 Task: Look for space in Sandwīp, Bangladesh from 4th June, 2023 to 8th June, 2023 for 2 adults in price range Rs.8000 to Rs.16000. Place can be private room with 1  bedroom having 1 bed and 1 bathroom. Property type can be house, flat, guest house, hotel. Amenities needed are: air conditioning. Booking option can be shelf check-in. Required host language is English.
Action: Mouse moved to (439, 105)
Screenshot: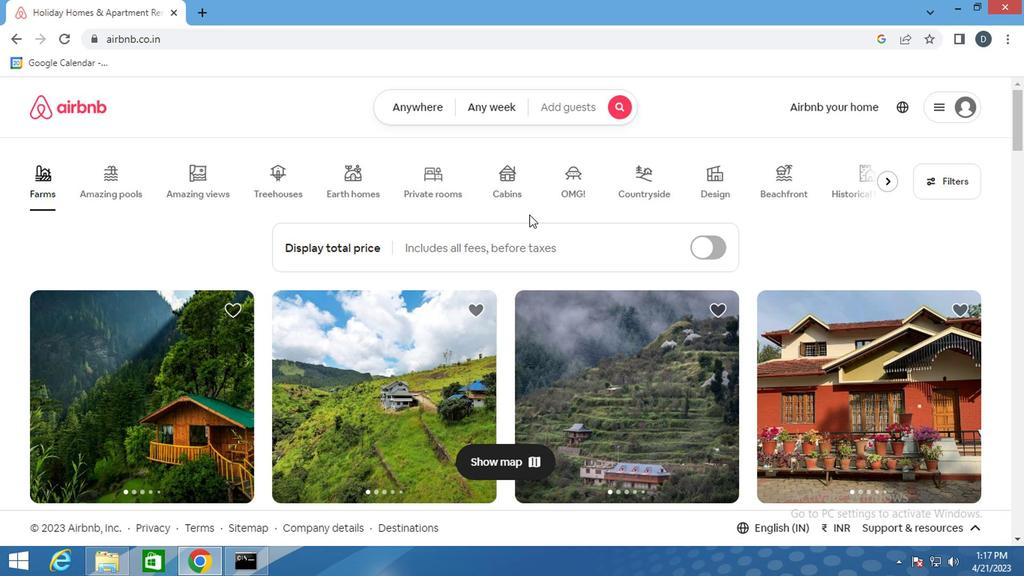 
Action: Mouse pressed left at (439, 105)
Screenshot: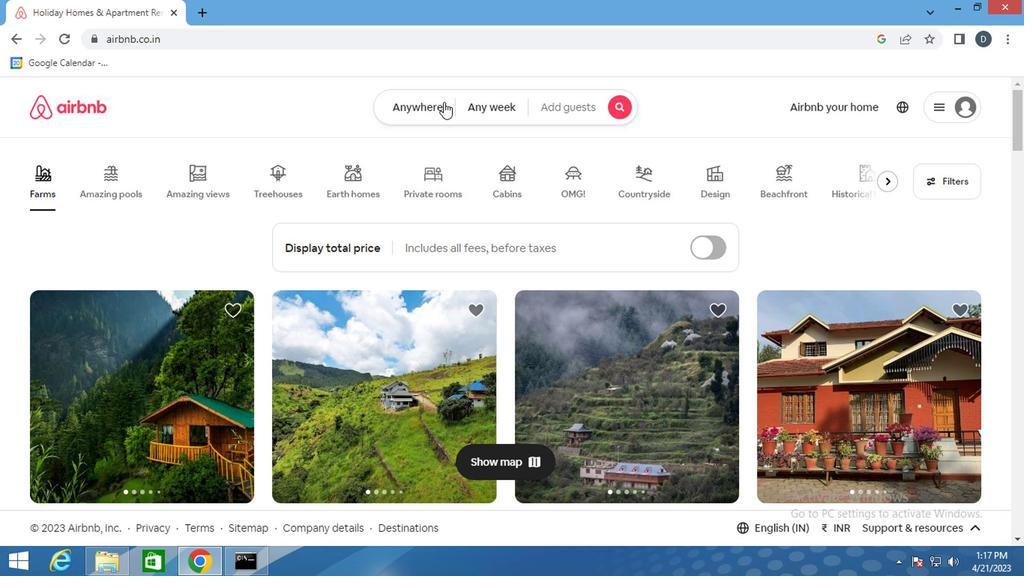 
Action: Mouse moved to (365, 169)
Screenshot: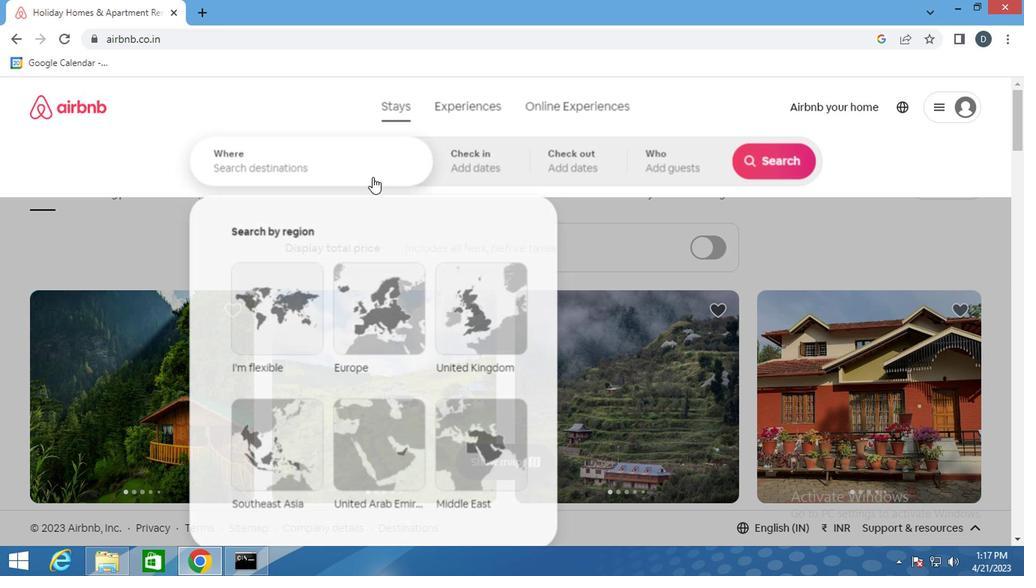 
Action: Mouse pressed left at (365, 169)
Screenshot: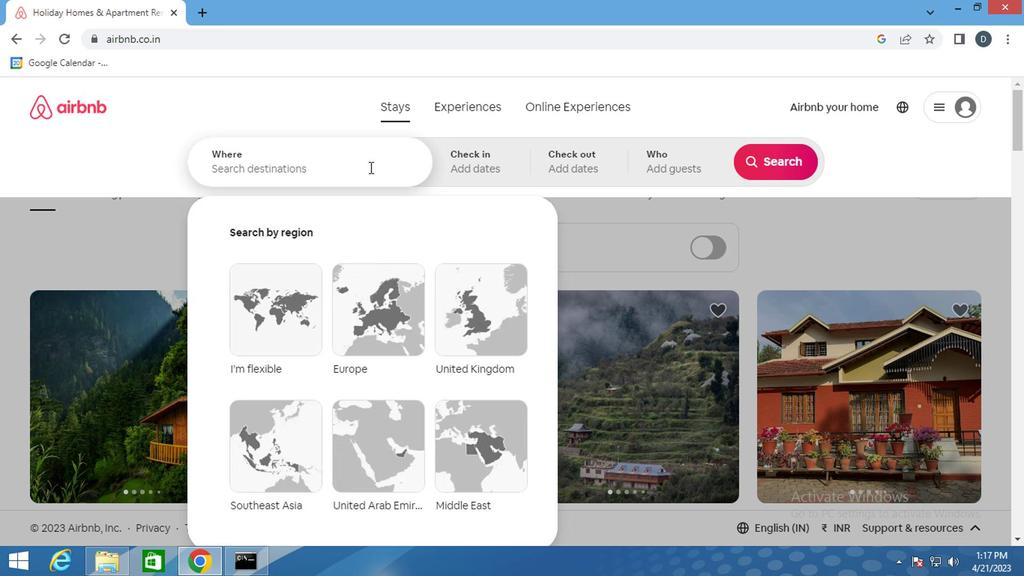 
Action: Key pressed <Key.shift>SANDWIP<Key.down><Key.enter>
Screenshot: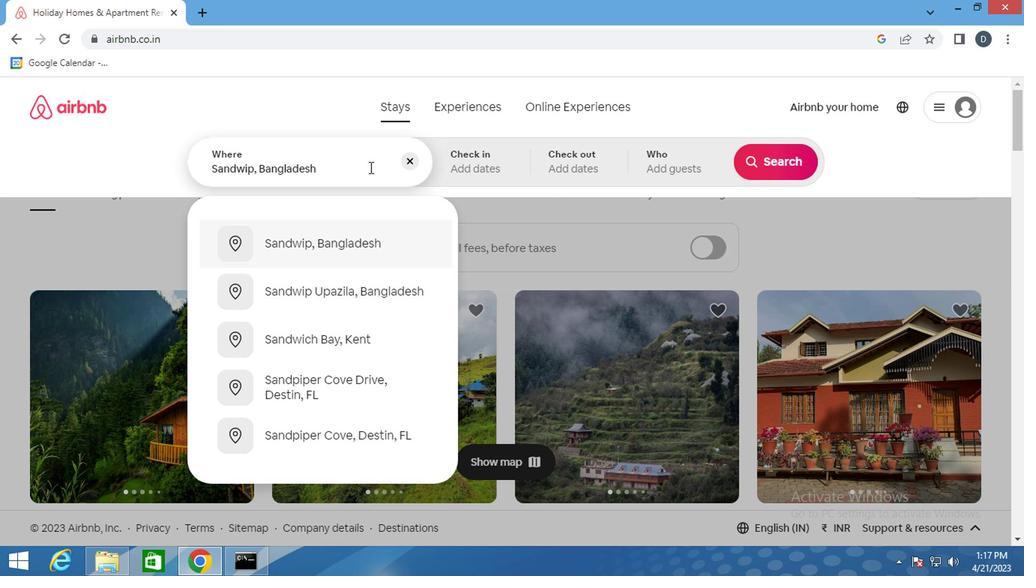 
Action: Mouse moved to (761, 281)
Screenshot: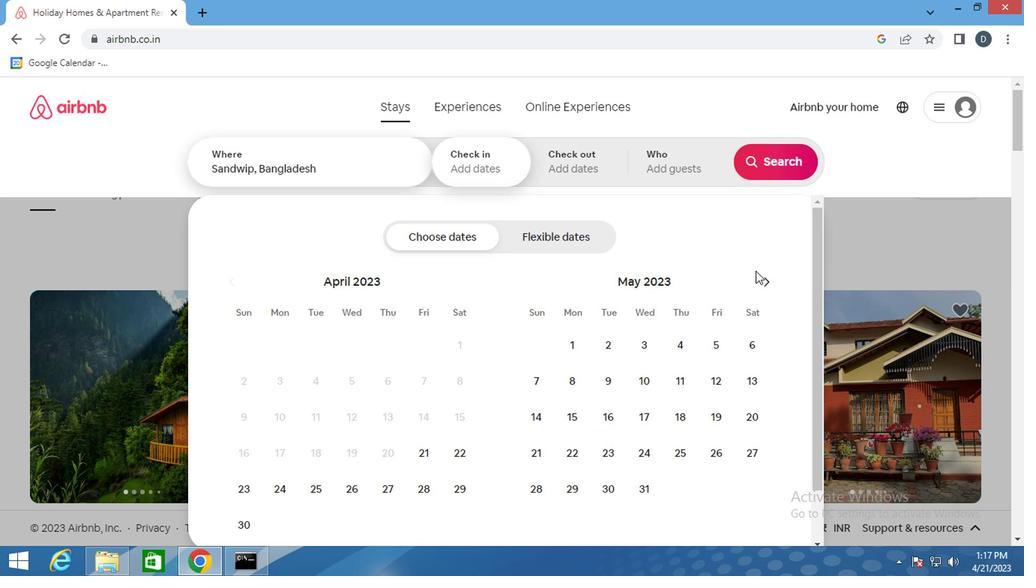 
Action: Mouse pressed left at (761, 281)
Screenshot: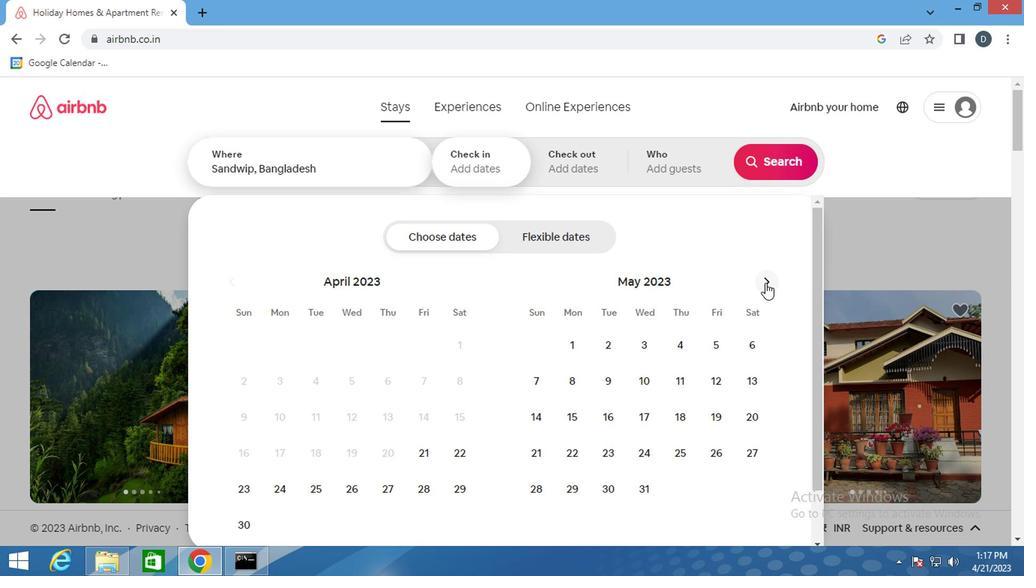 
Action: Mouse pressed left at (761, 281)
Screenshot: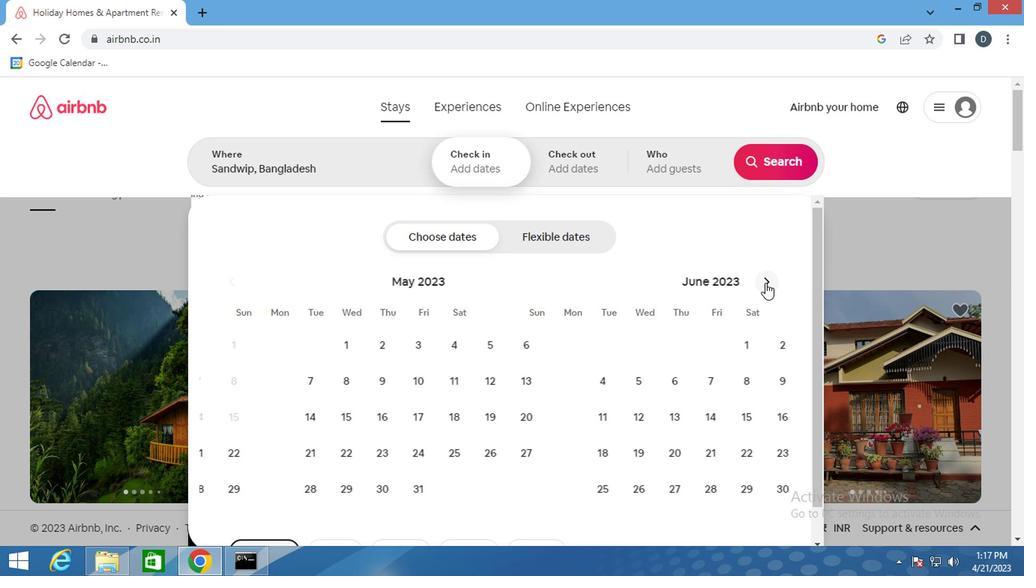 
Action: Mouse moved to (243, 377)
Screenshot: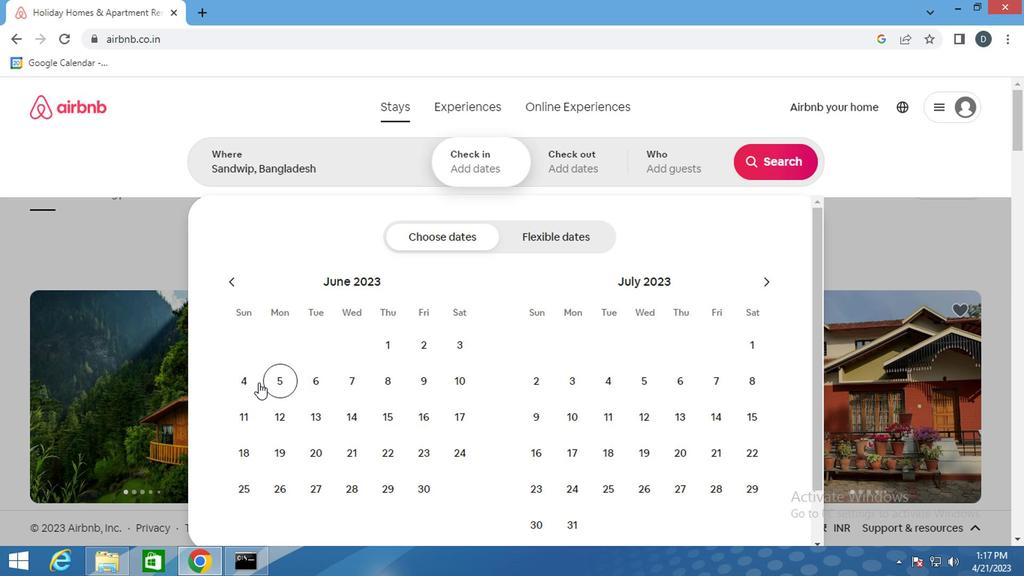 
Action: Mouse pressed left at (243, 377)
Screenshot: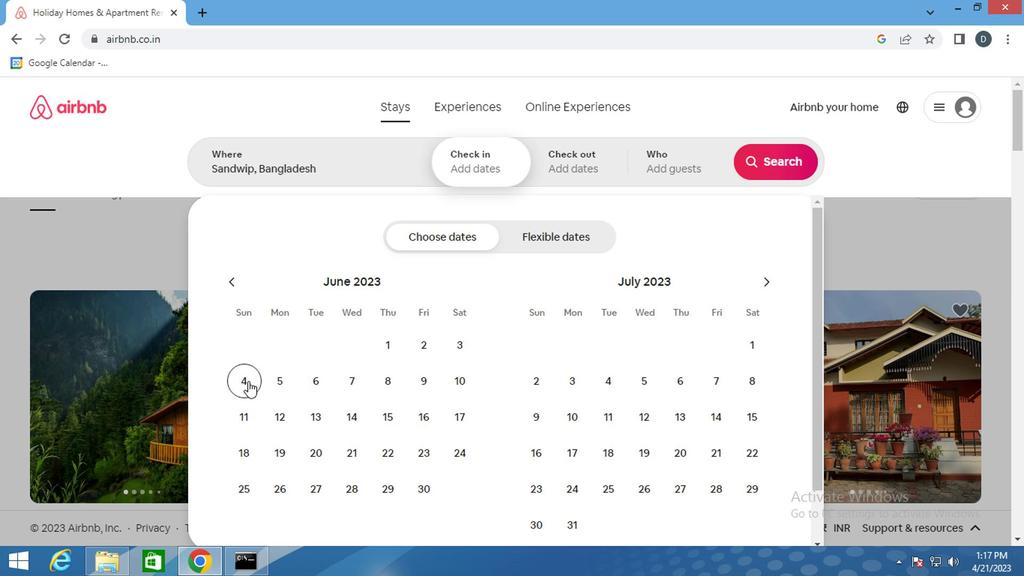 
Action: Mouse moved to (393, 379)
Screenshot: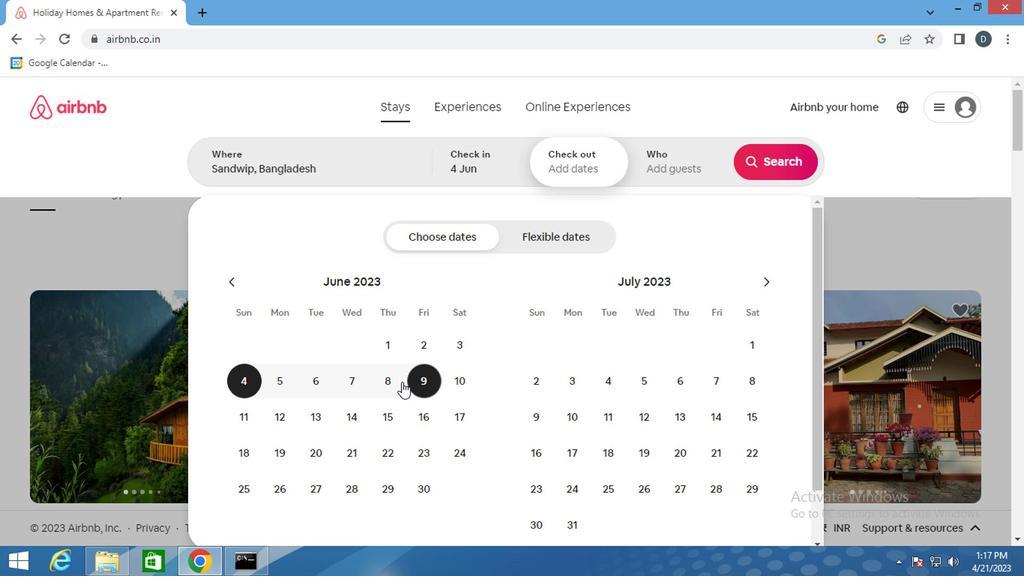 
Action: Mouse pressed left at (393, 379)
Screenshot: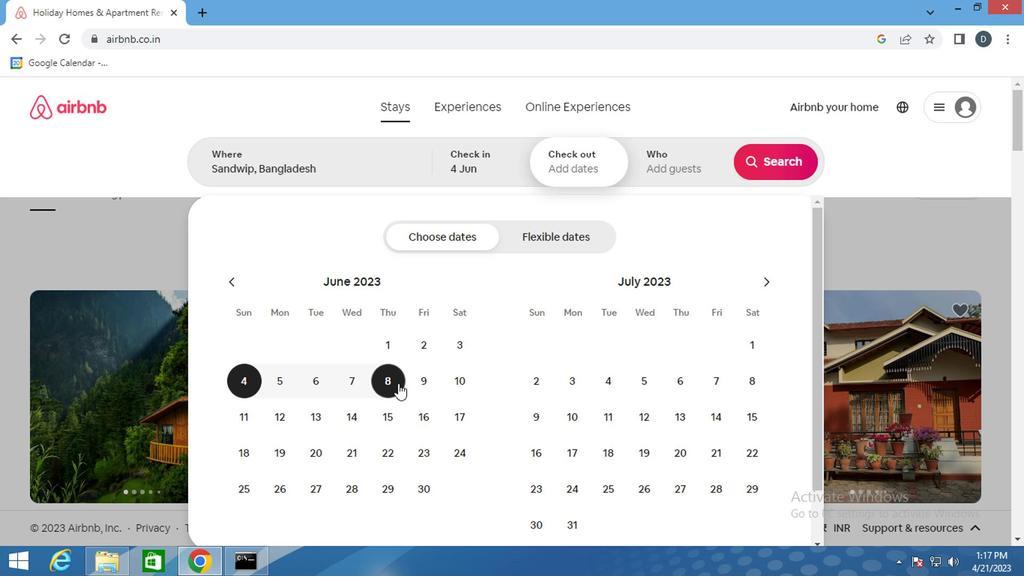 
Action: Mouse moved to (652, 154)
Screenshot: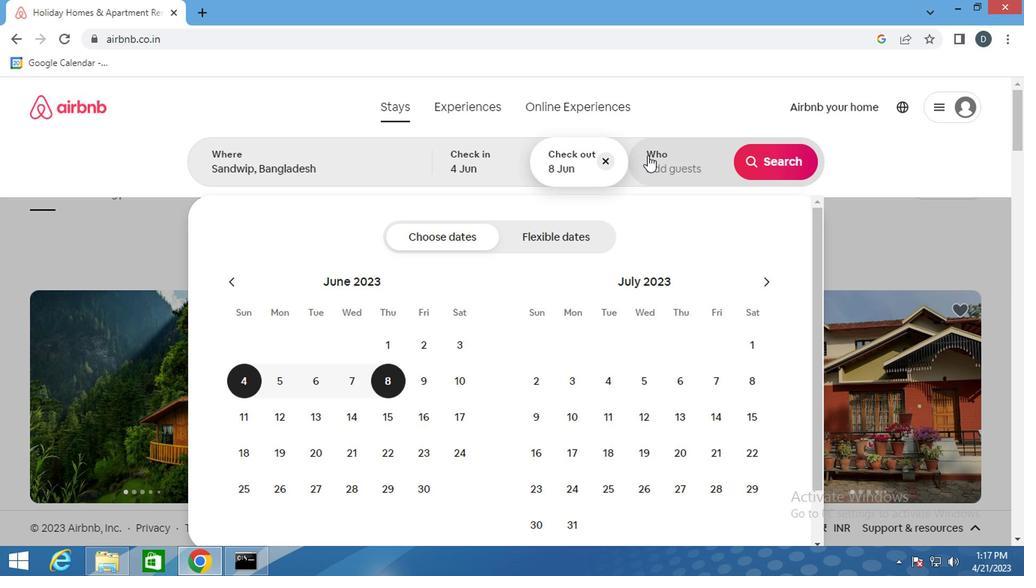 
Action: Mouse pressed left at (652, 154)
Screenshot: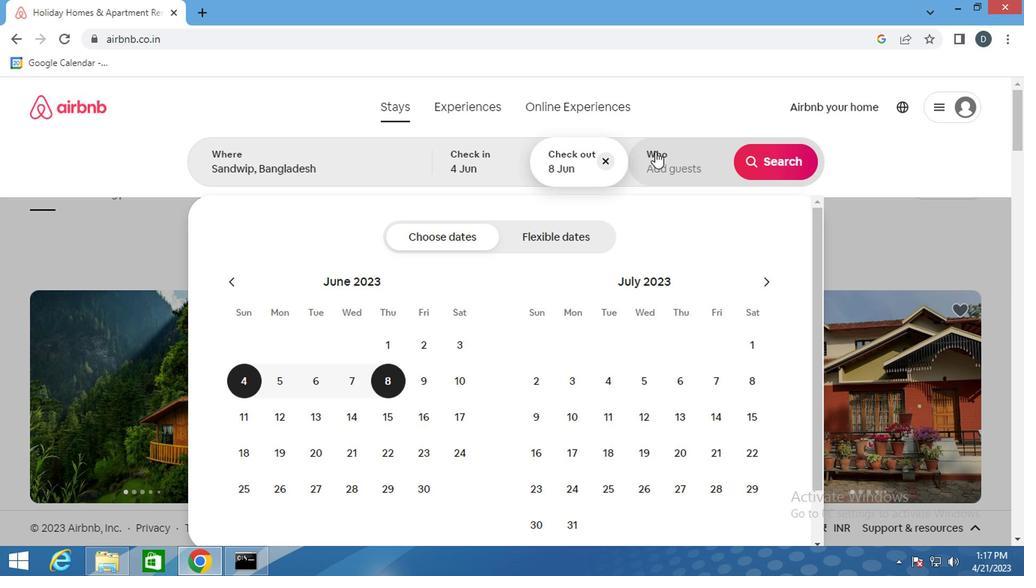 
Action: Mouse moved to (779, 241)
Screenshot: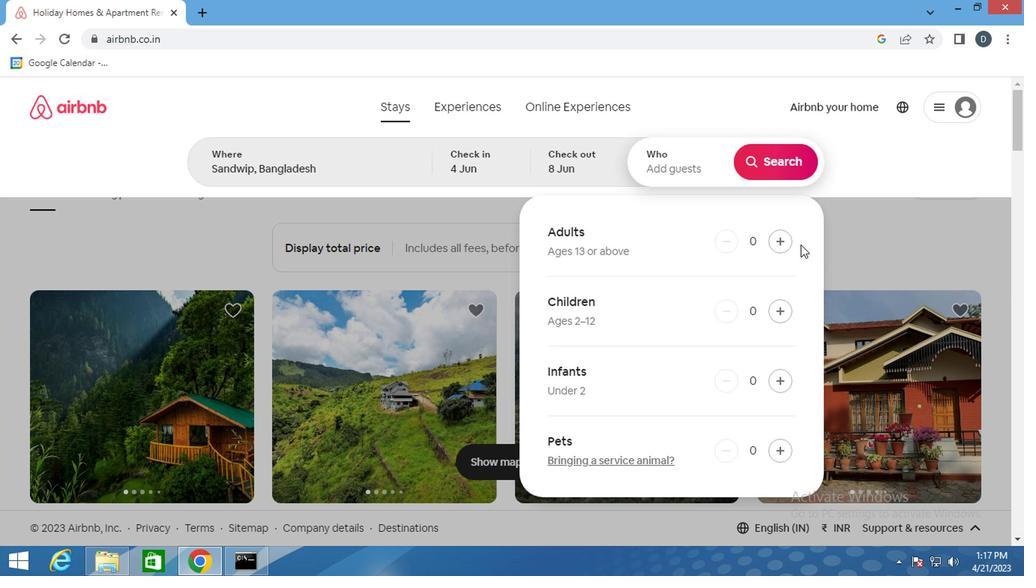 
Action: Mouse pressed left at (779, 241)
Screenshot: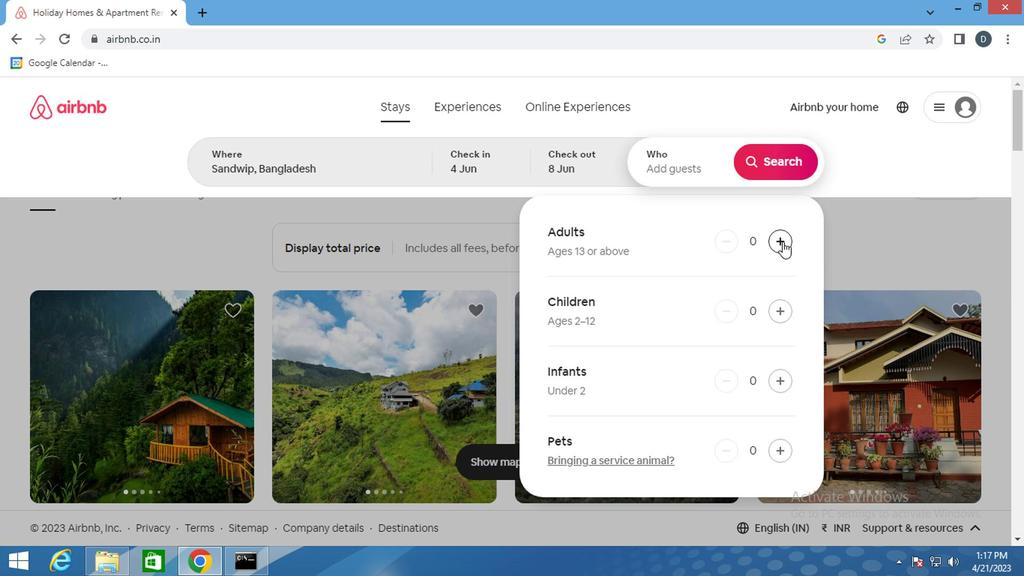 
Action: Mouse pressed left at (779, 241)
Screenshot: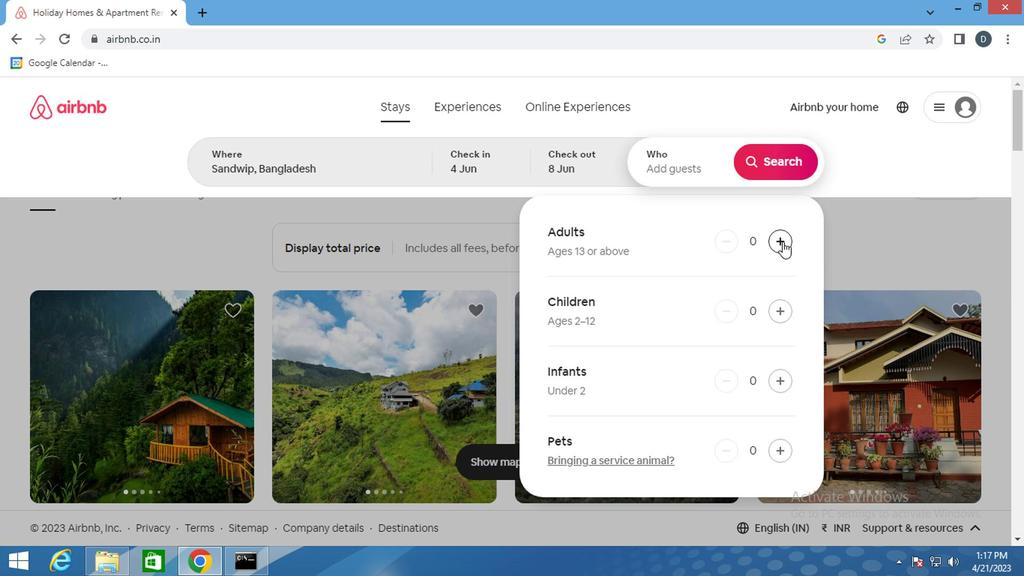 
Action: Mouse moved to (768, 165)
Screenshot: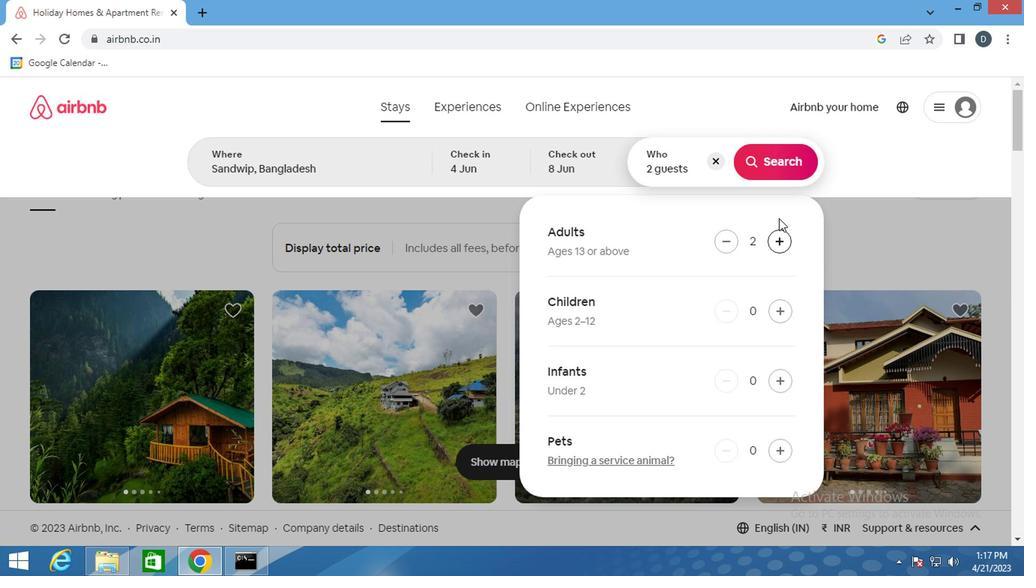 
Action: Mouse pressed left at (768, 165)
Screenshot: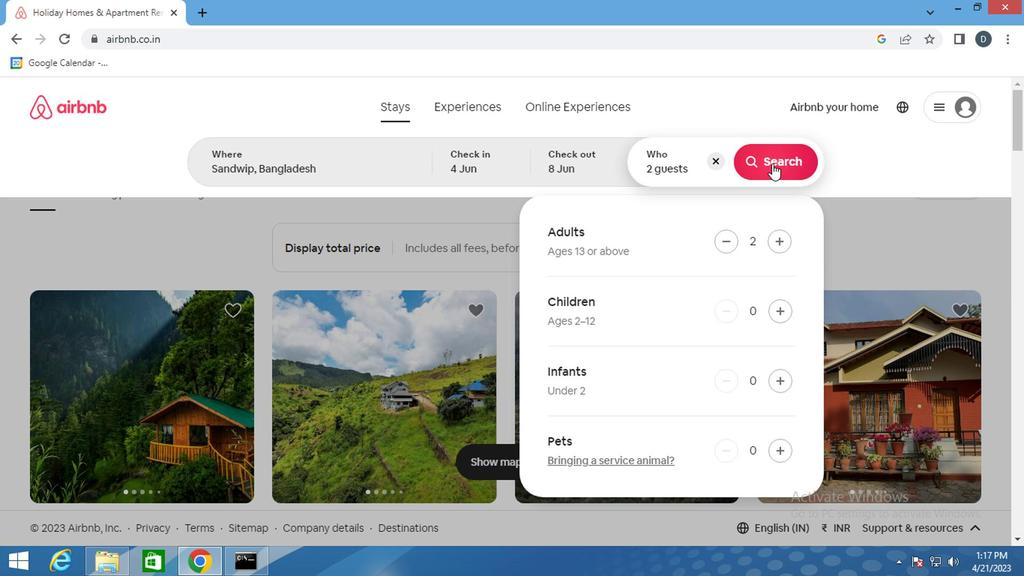 
Action: Mouse moved to (966, 169)
Screenshot: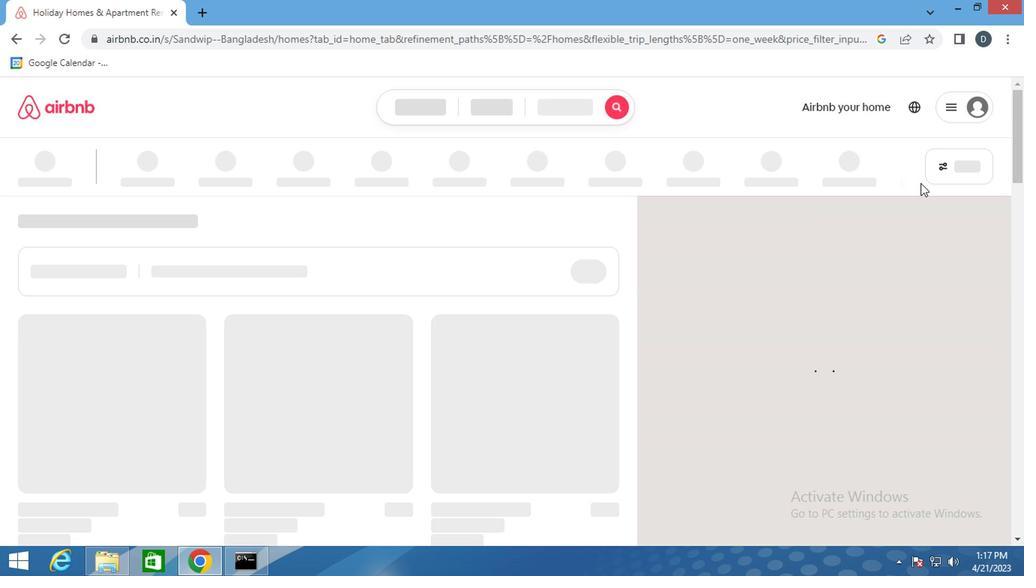 
Action: Mouse pressed left at (966, 169)
Screenshot: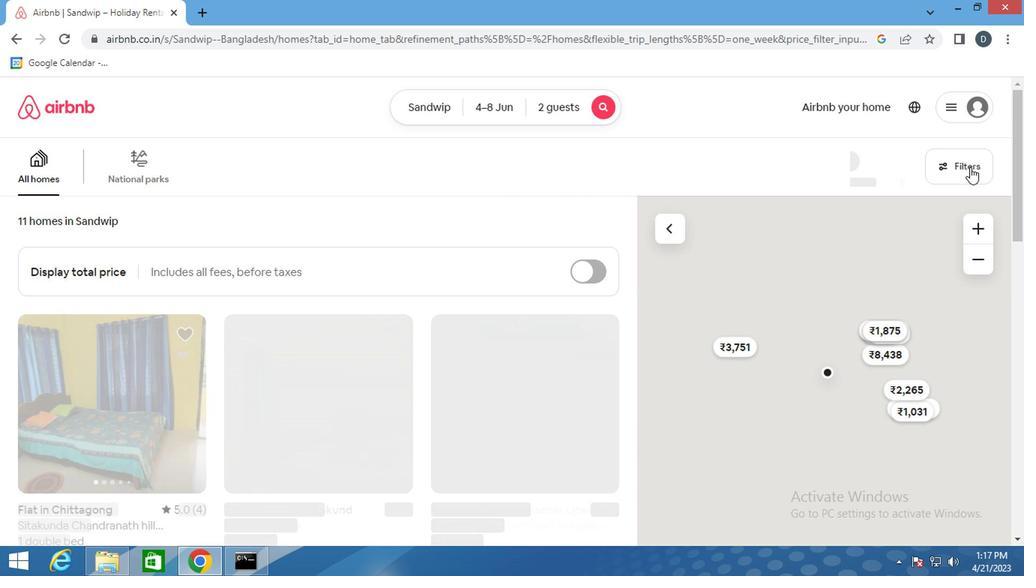 
Action: Mouse moved to (331, 353)
Screenshot: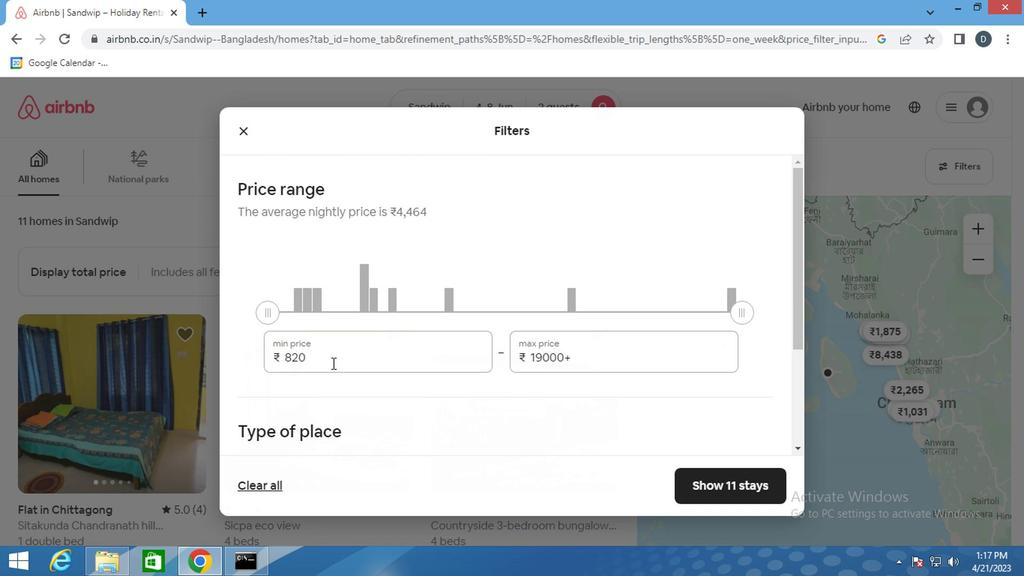 
Action: Mouse pressed left at (331, 353)
Screenshot: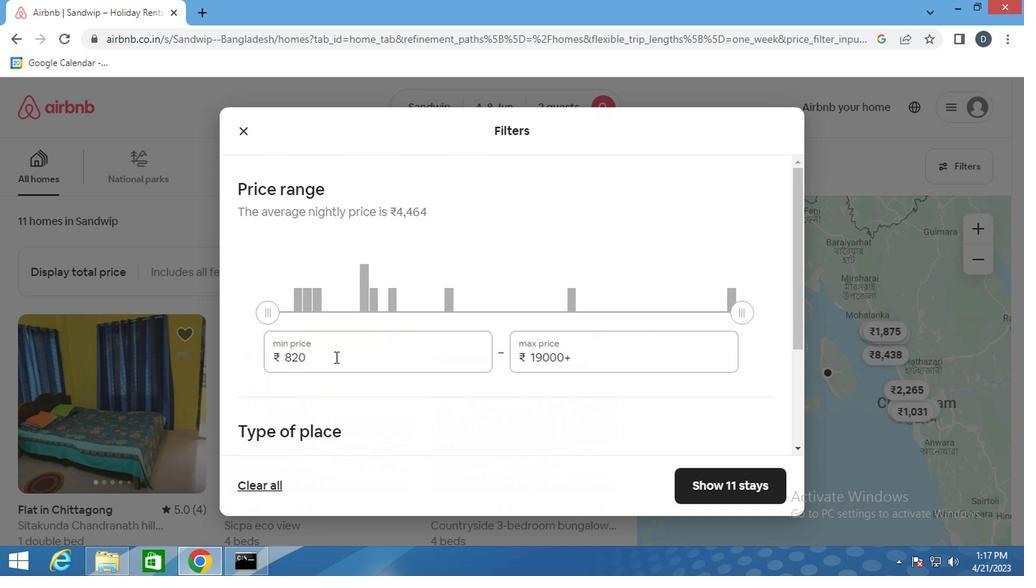 
Action: Mouse pressed left at (331, 353)
Screenshot: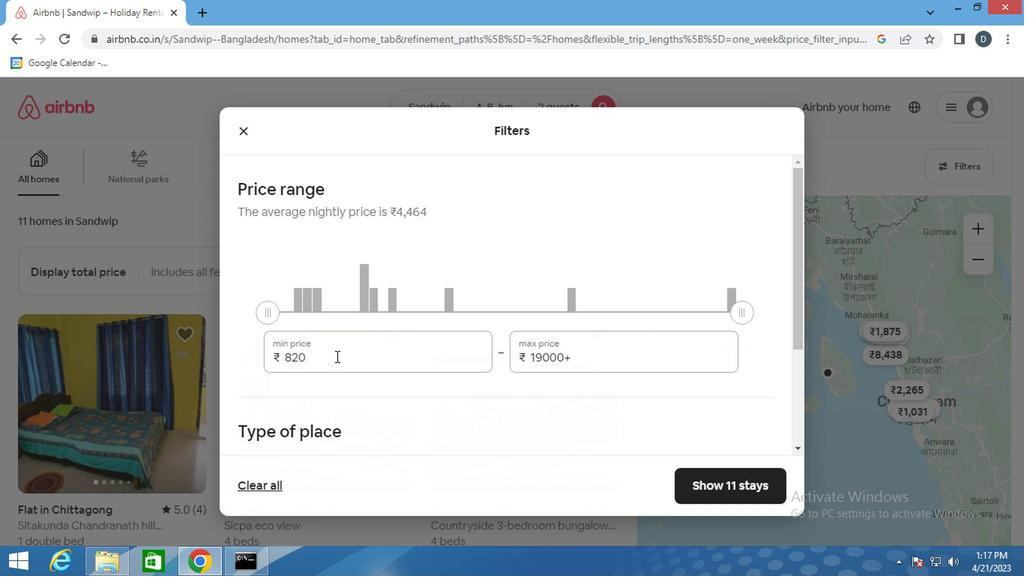 
Action: Key pressed 8000
Screenshot: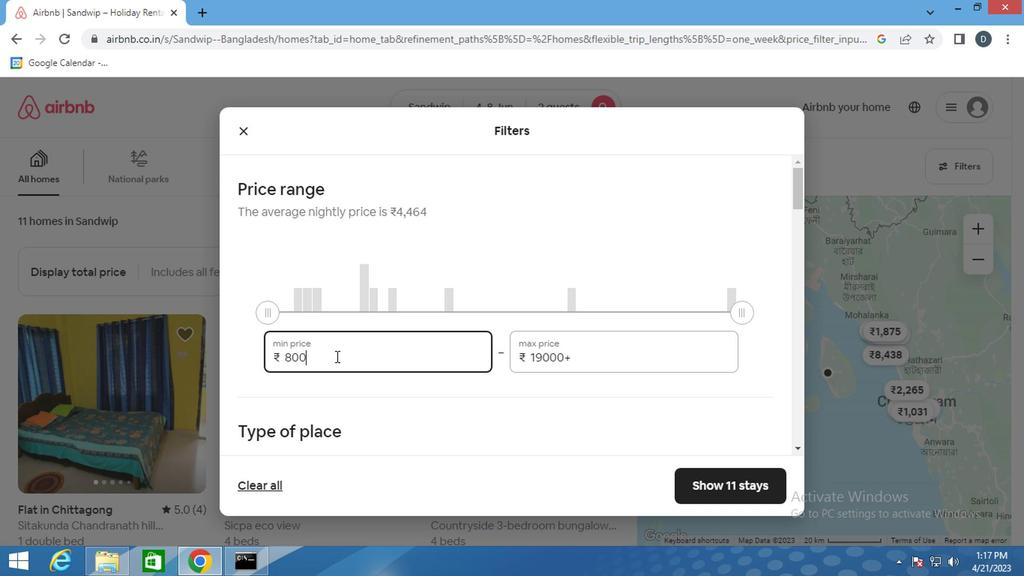 
Action: Mouse moved to (331, 350)
Screenshot: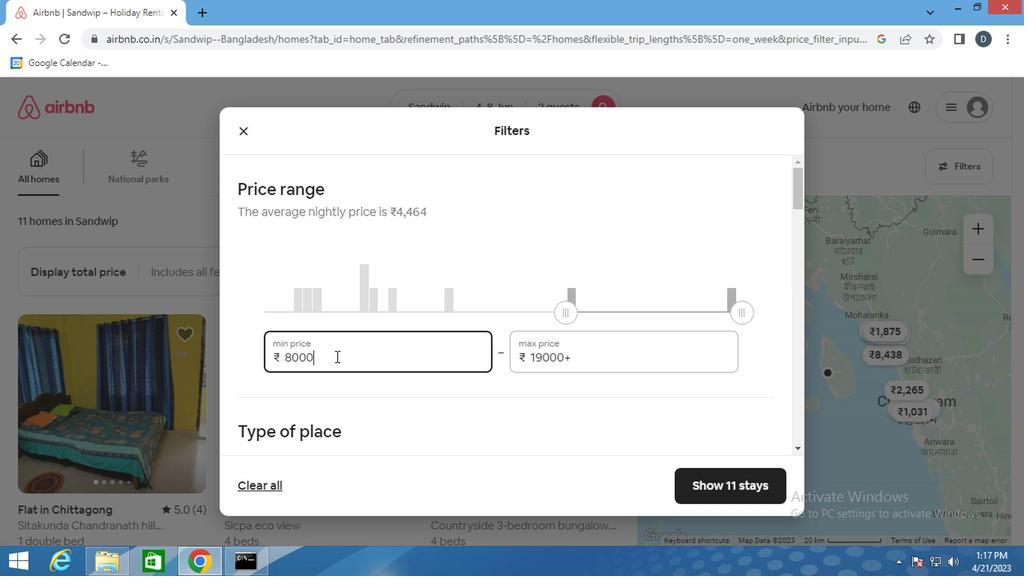 
Action: Key pressed <Key.tab>ctrl+A
Screenshot: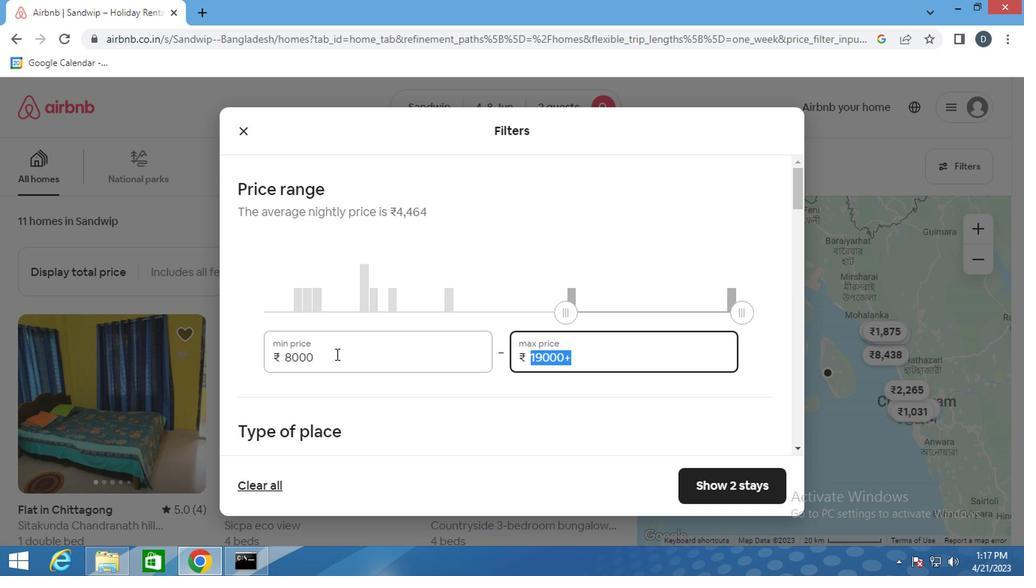 
Action: Mouse moved to (331, 347)
Screenshot: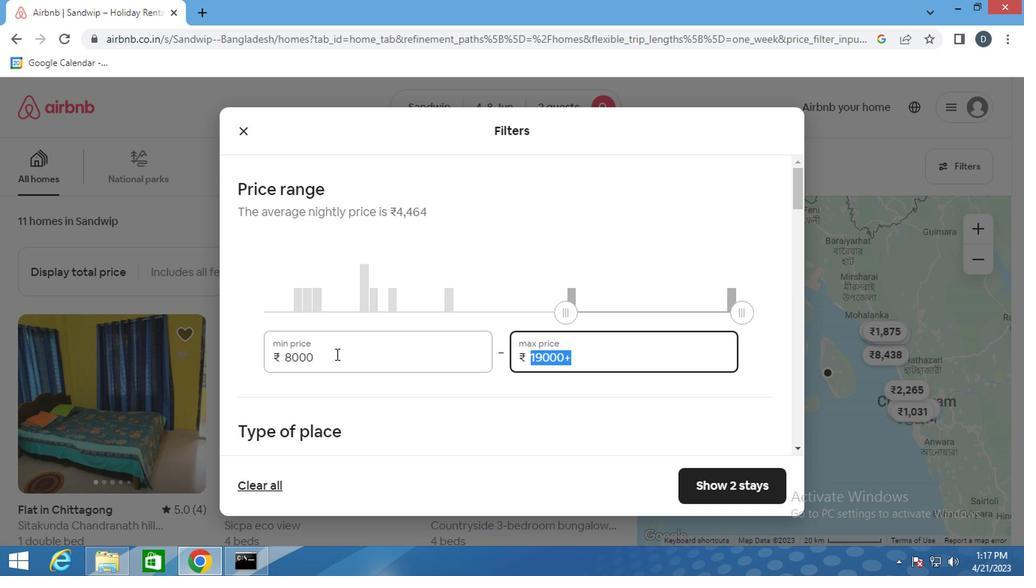 
Action: Key pressed ctrl+1
Screenshot: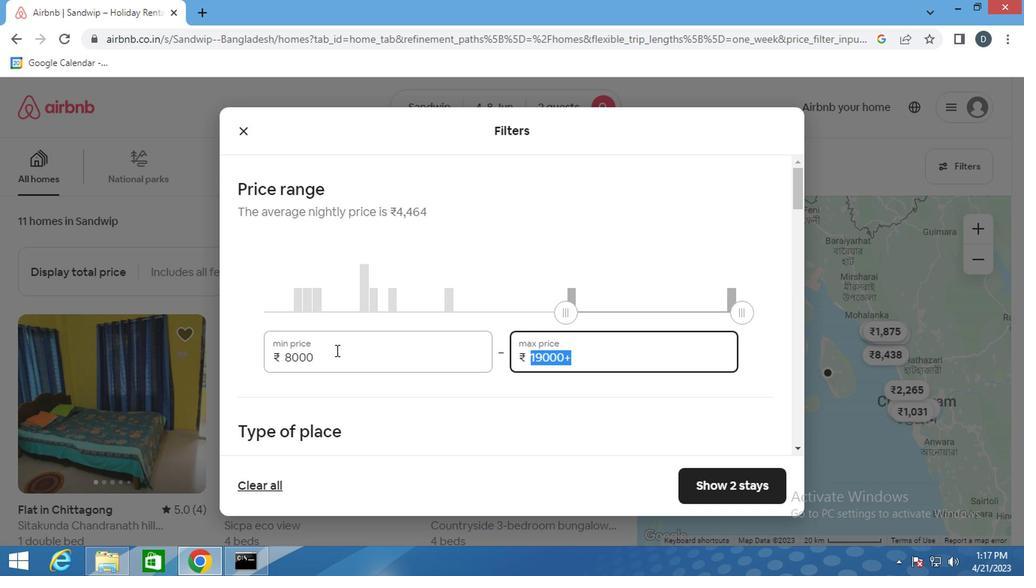 
Action: Mouse moved to (331, 346)
Screenshot: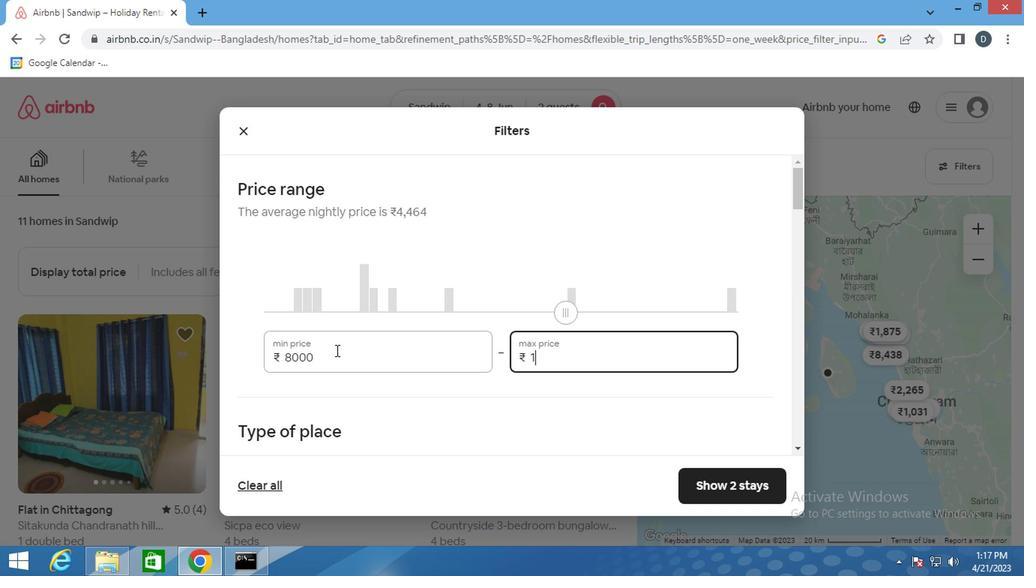 
Action: Key pressed 6
Screenshot: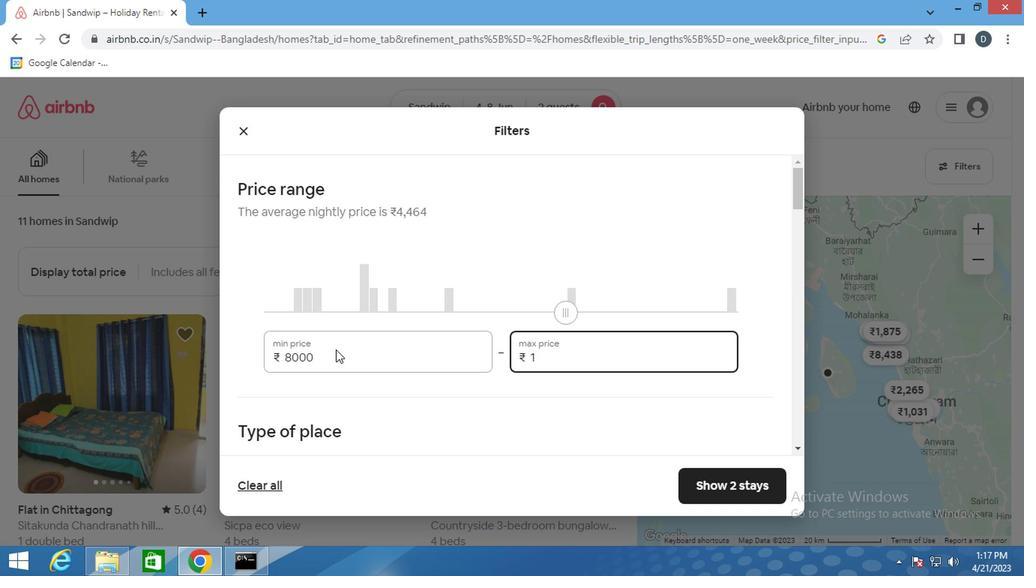 
Action: Mouse moved to (330, 345)
Screenshot: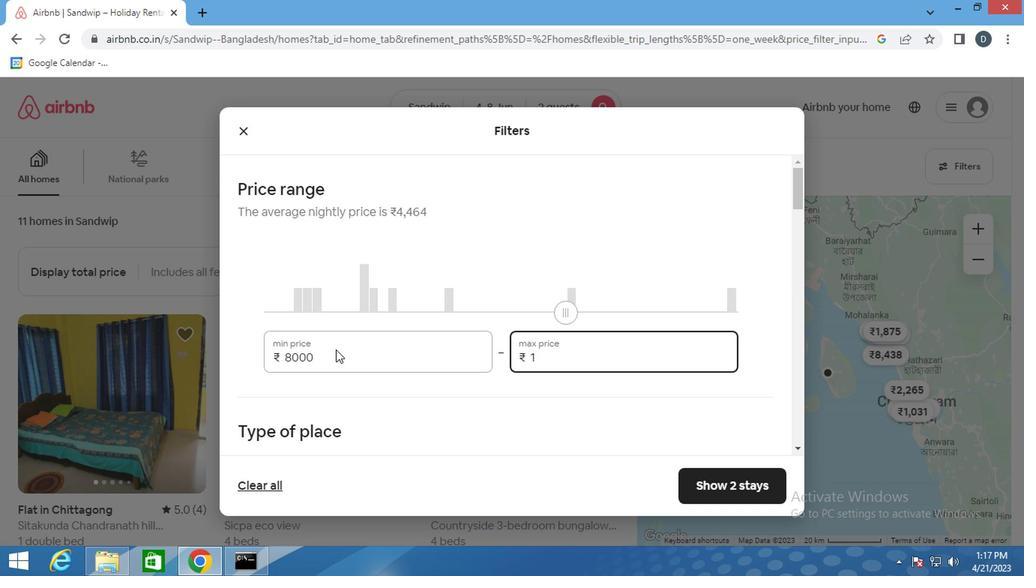 
Action: Key pressed 000
Screenshot: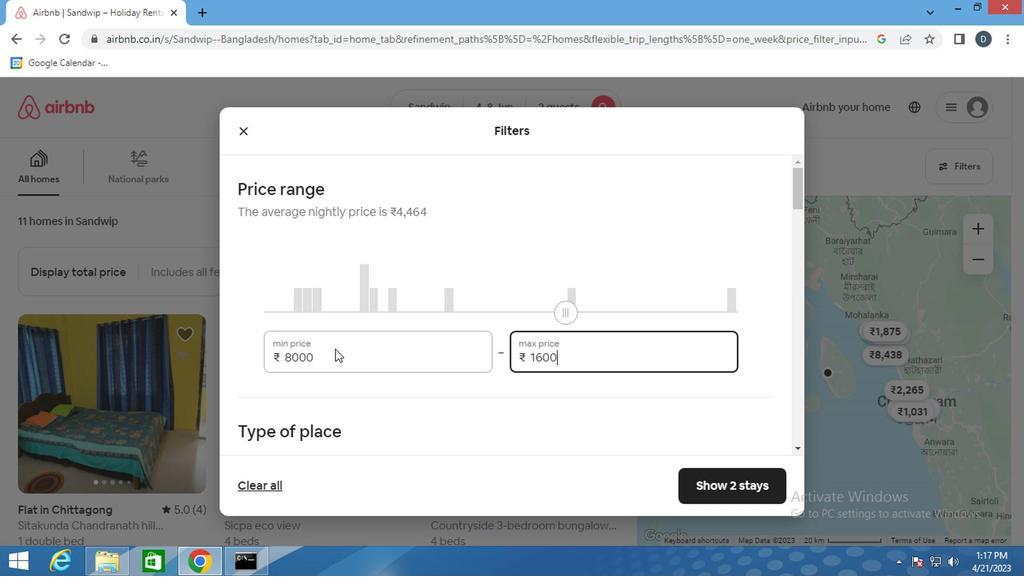 
Action: Mouse moved to (454, 377)
Screenshot: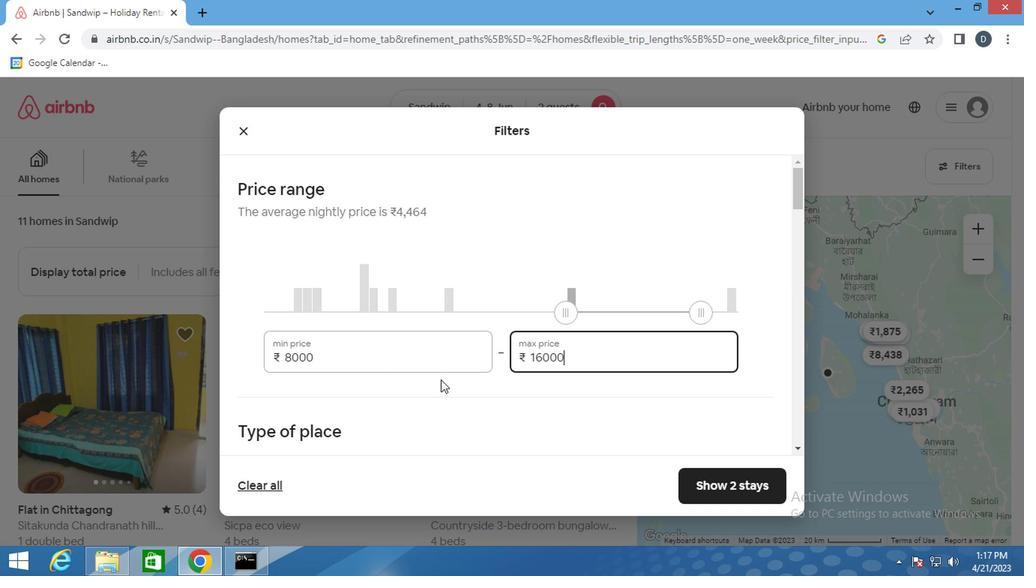 
Action: Mouse scrolled (454, 377) with delta (0, 0)
Screenshot: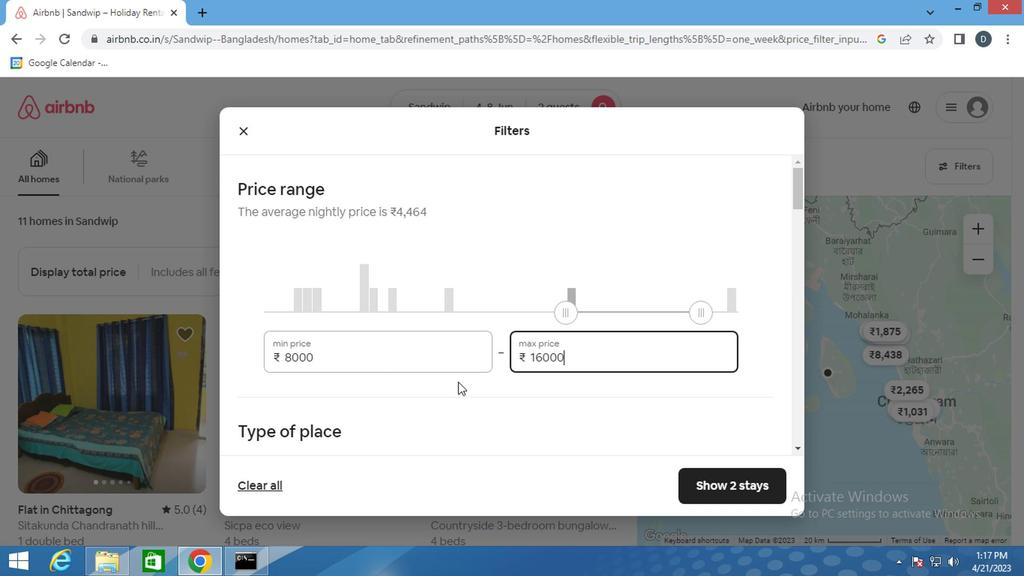 
Action: Mouse scrolled (454, 377) with delta (0, 0)
Screenshot: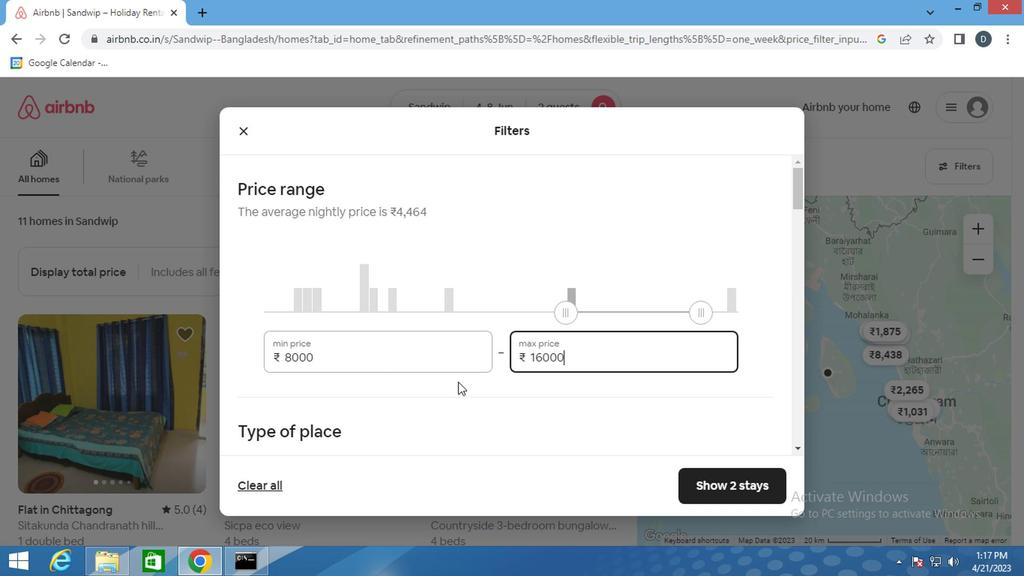 
Action: Mouse scrolled (454, 377) with delta (0, 0)
Screenshot: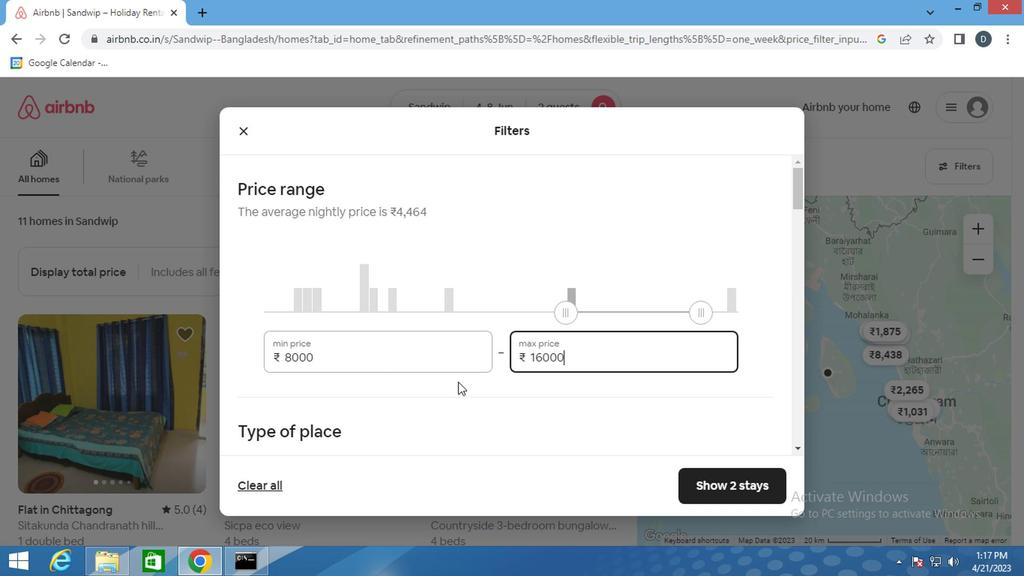 
Action: Mouse scrolled (454, 377) with delta (0, 0)
Screenshot: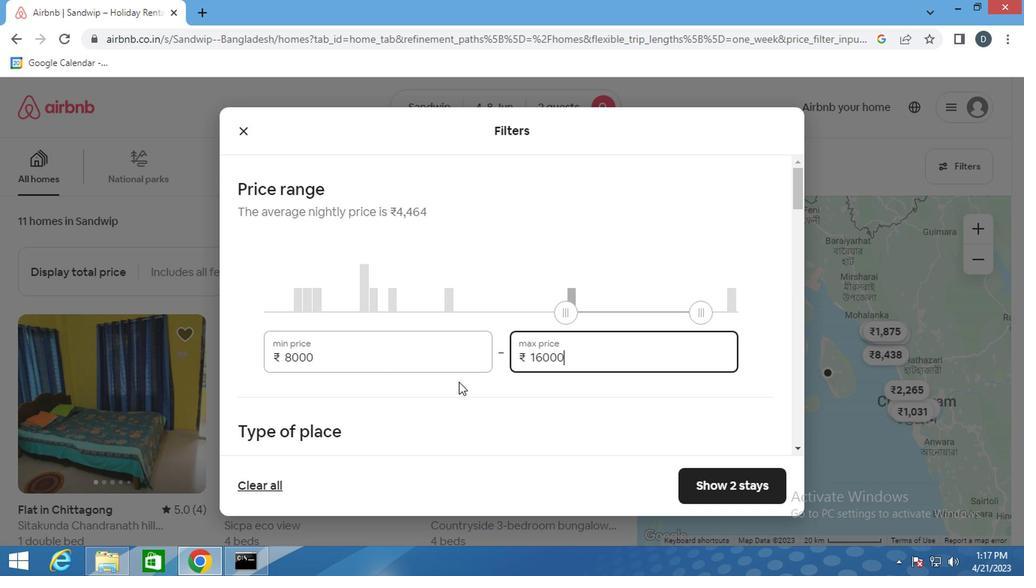 
Action: Mouse moved to (585, 194)
Screenshot: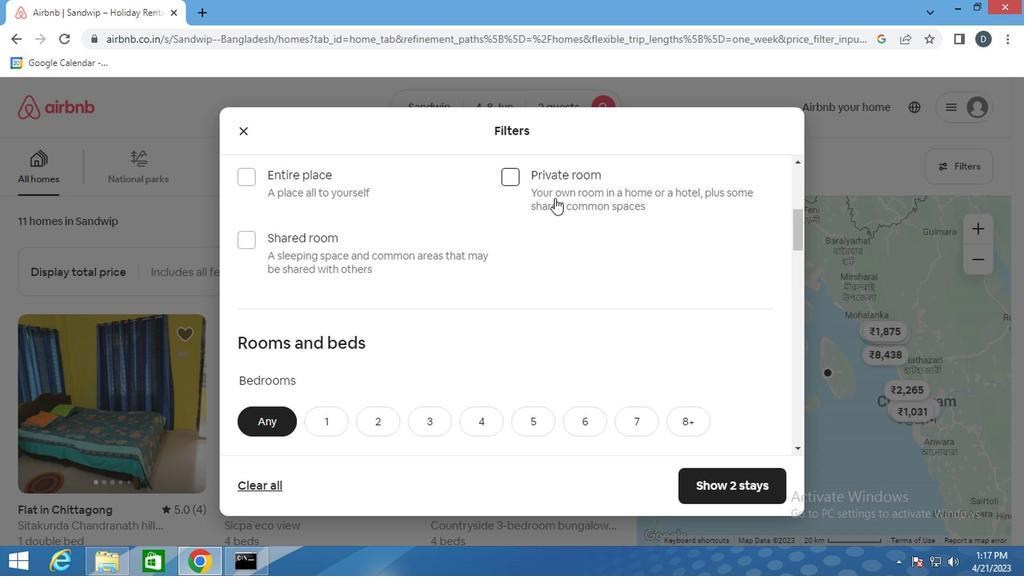 
Action: Mouse pressed left at (585, 194)
Screenshot: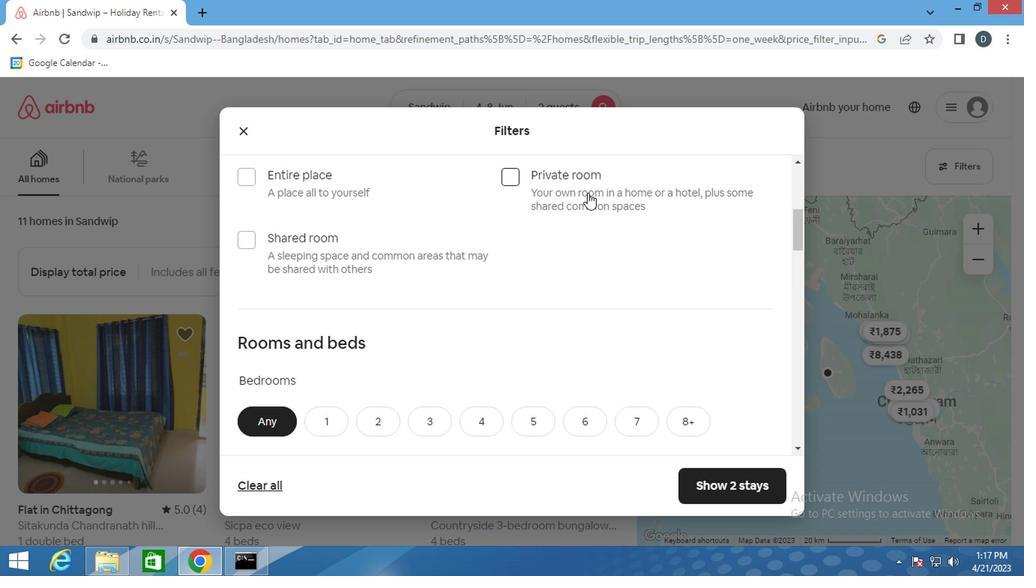 
Action: Mouse moved to (398, 331)
Screenshot: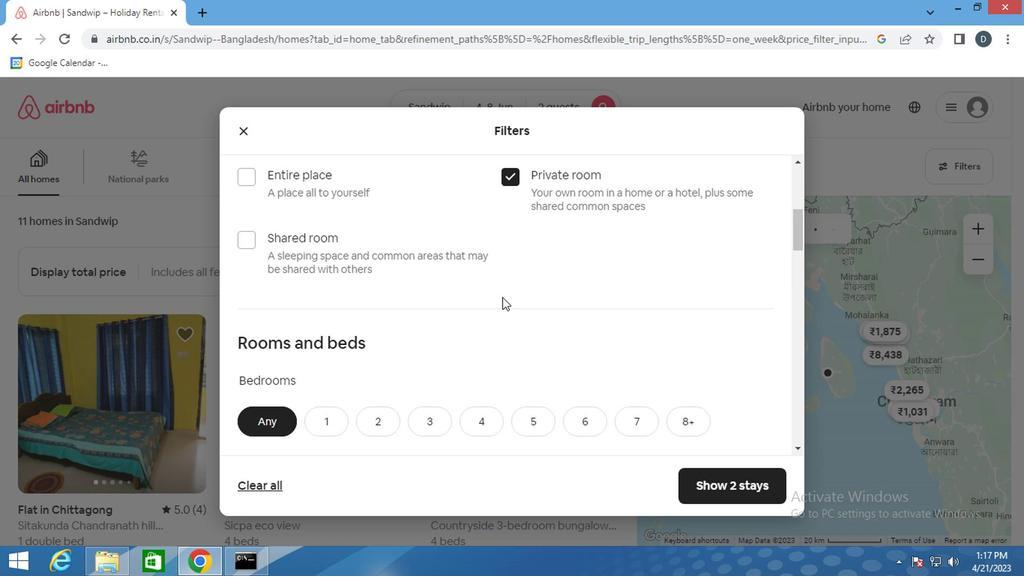 
Action: Mouse scrolled (398, 331) with delta (0, 0)
Screenshot: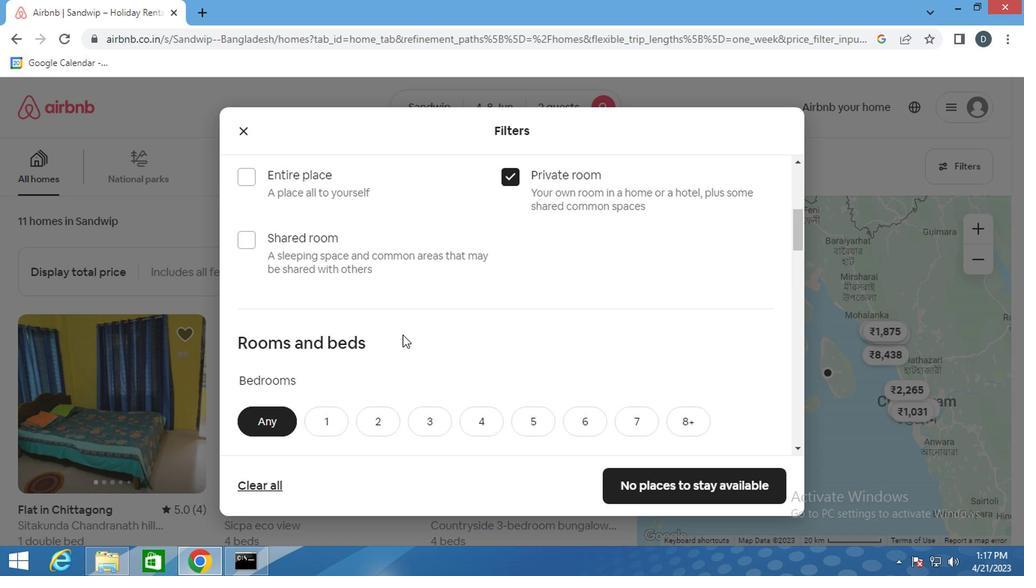 
Action: Mouse scrolled (398, 331) with delta (0, 0)
Screenshot: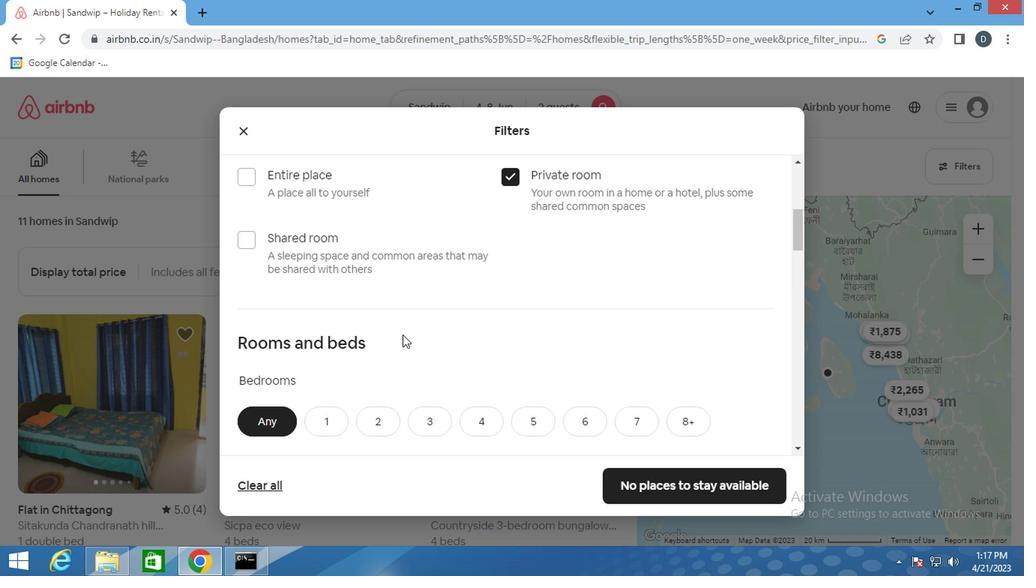 
Action: Mouse moved to (323, 262)
Screenshot: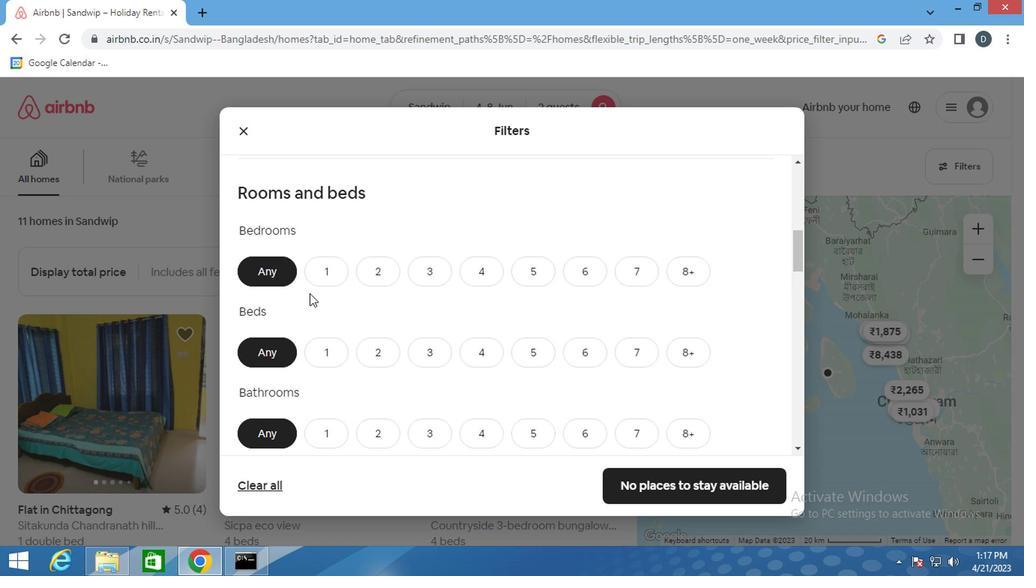 
Action: Mouse pressed left at (323, 262)
Screenshot: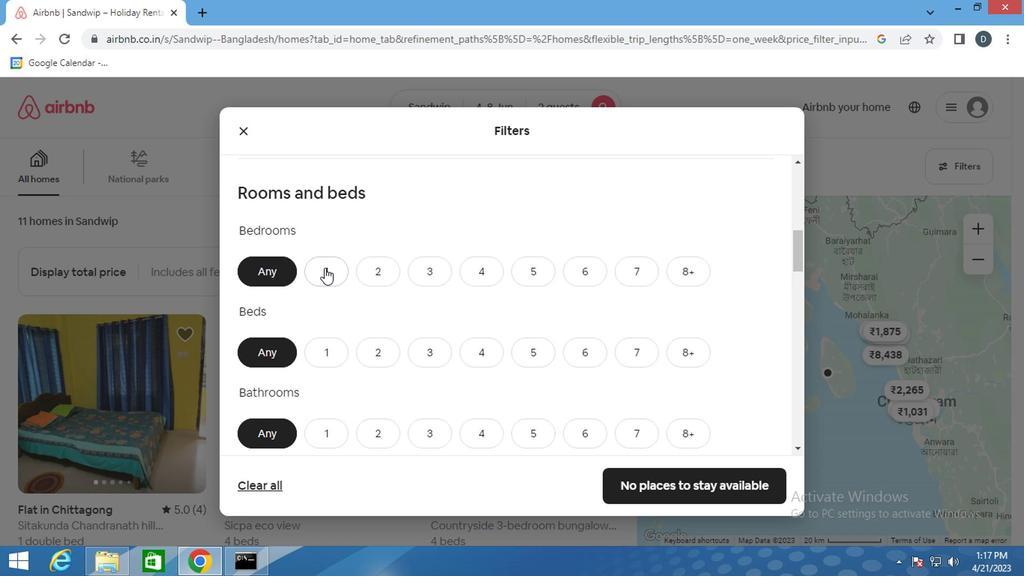 
Action: Mouse moved to (323, 339)
Screenshot: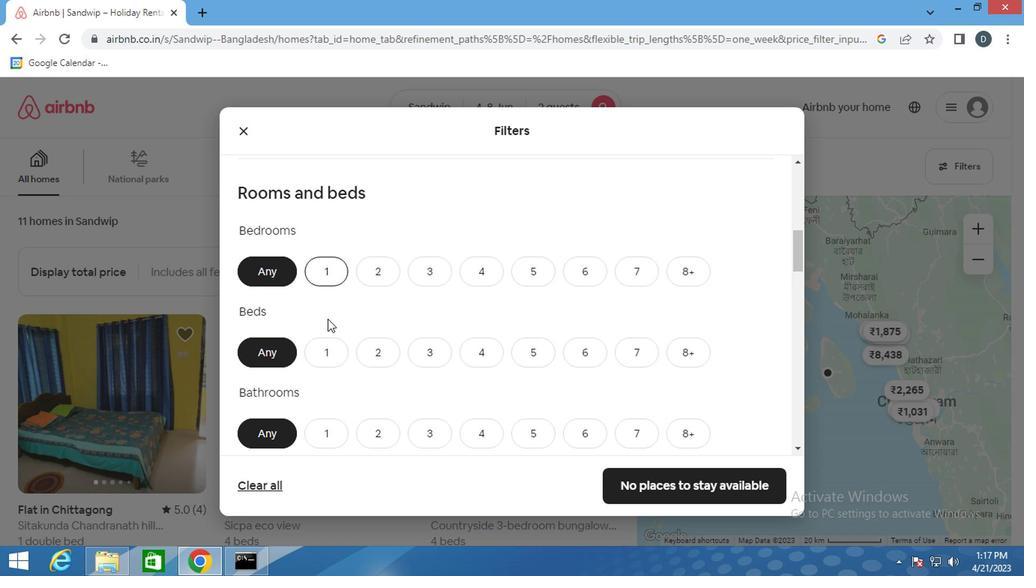 
Action: Mouse pressed left at (323, 339)
Screenshot: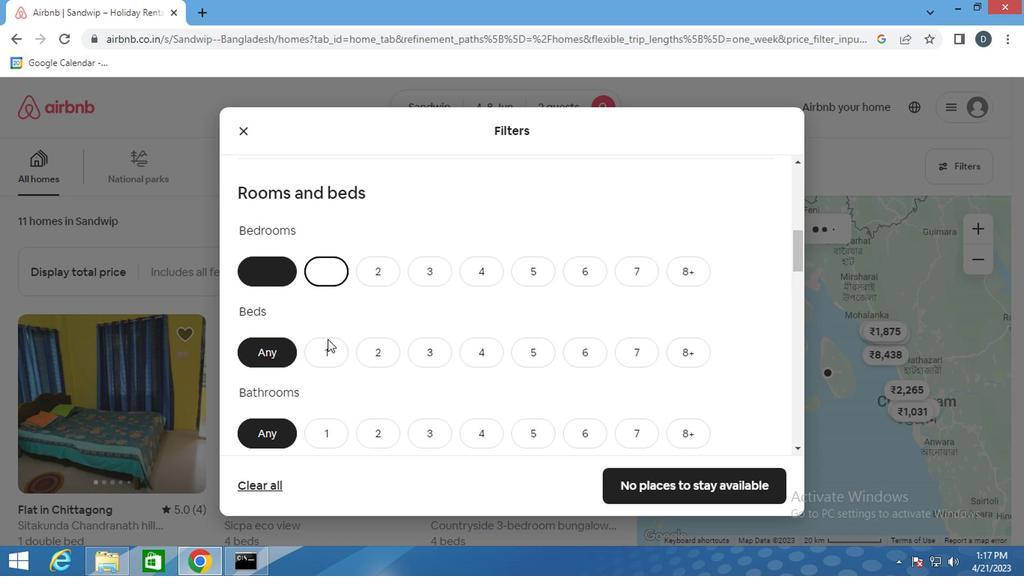 
Action: Mouse moved to (330, 424)
Screenshot: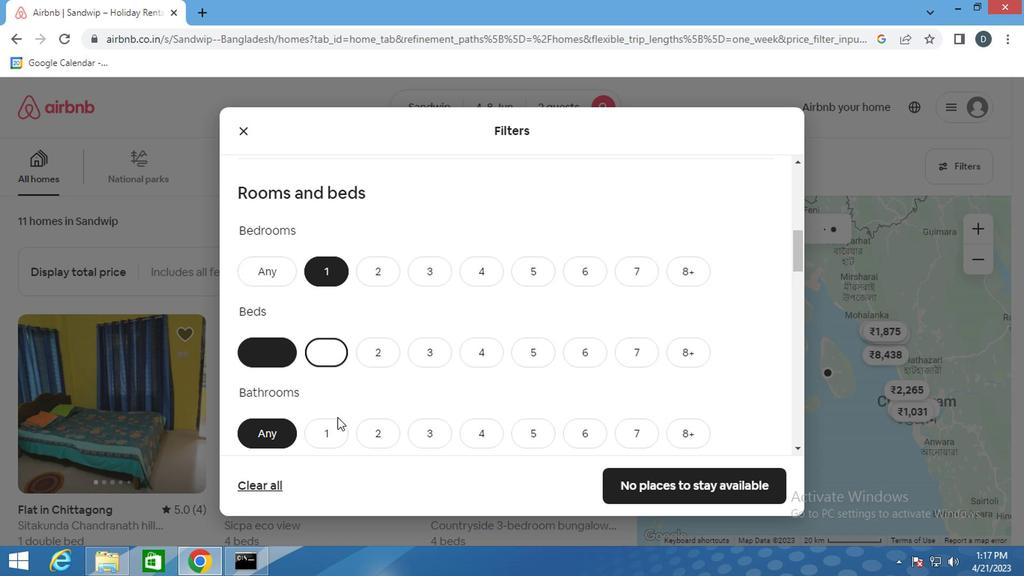 
Action: Mouse pressed left at (330, 424)
Screenshot: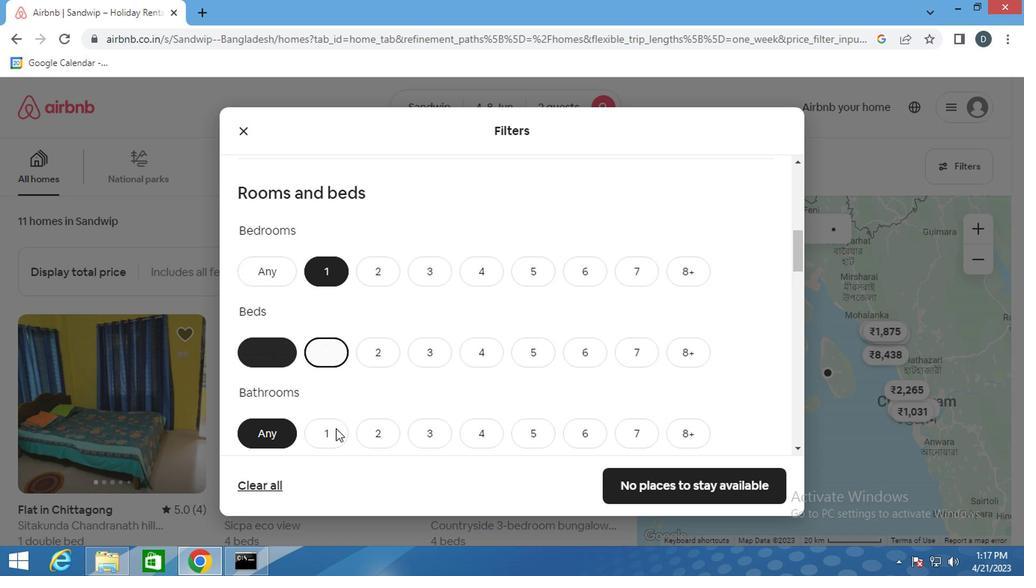 
Action: Mouse moved to (391, 384)
Screenshot: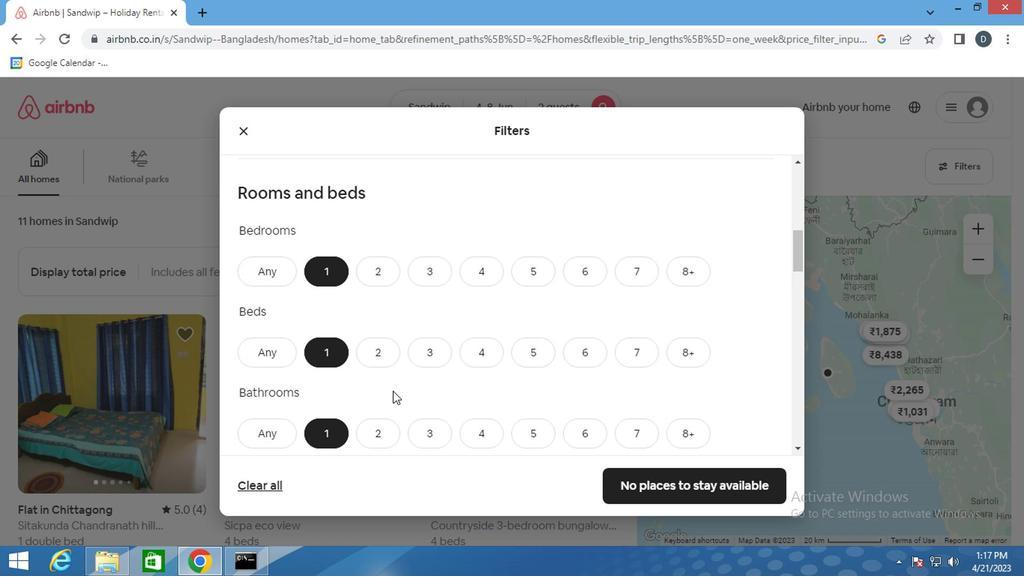 
Action: Mouse scrolled (391, 383) with delta (0, 0)
Screenshot: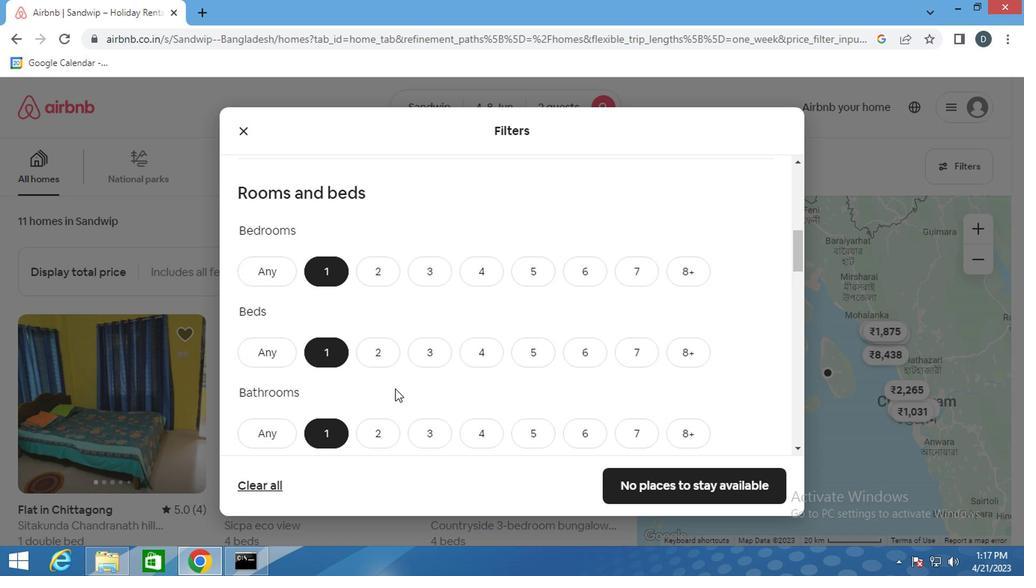 
Action: Mouse scrolled (391, 383) with delta (0, 0)
Screenshot: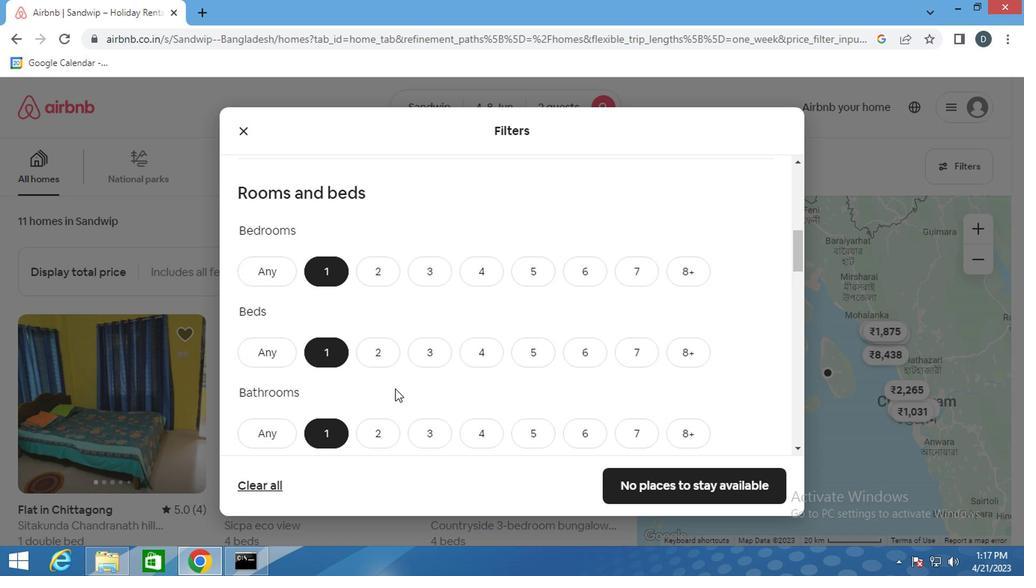 
Action: Mouse scrolled (391, 383) with delta (0, 0)
Screenshot: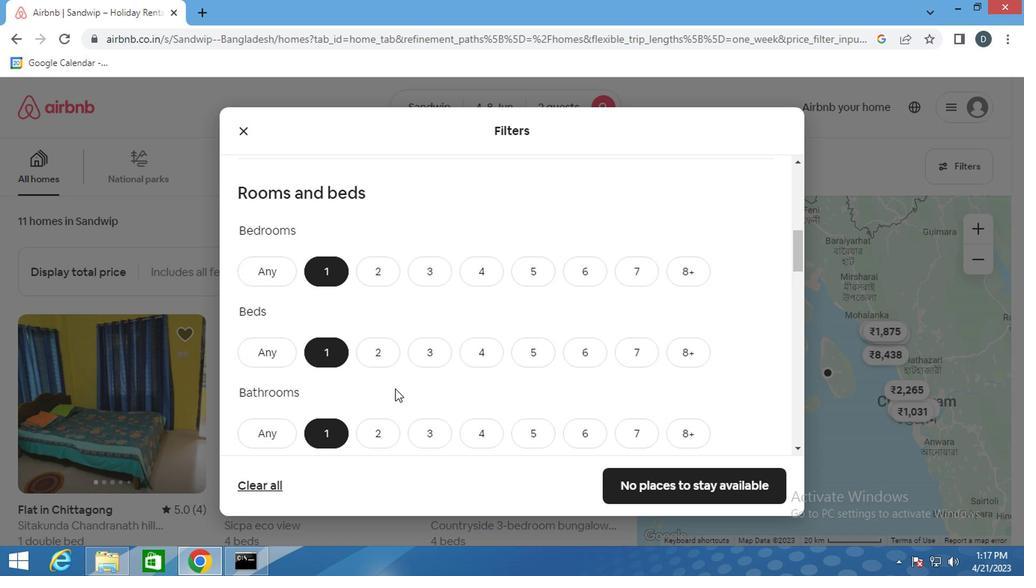 
Action: Mouse moved to (312, 334)
Screenshot: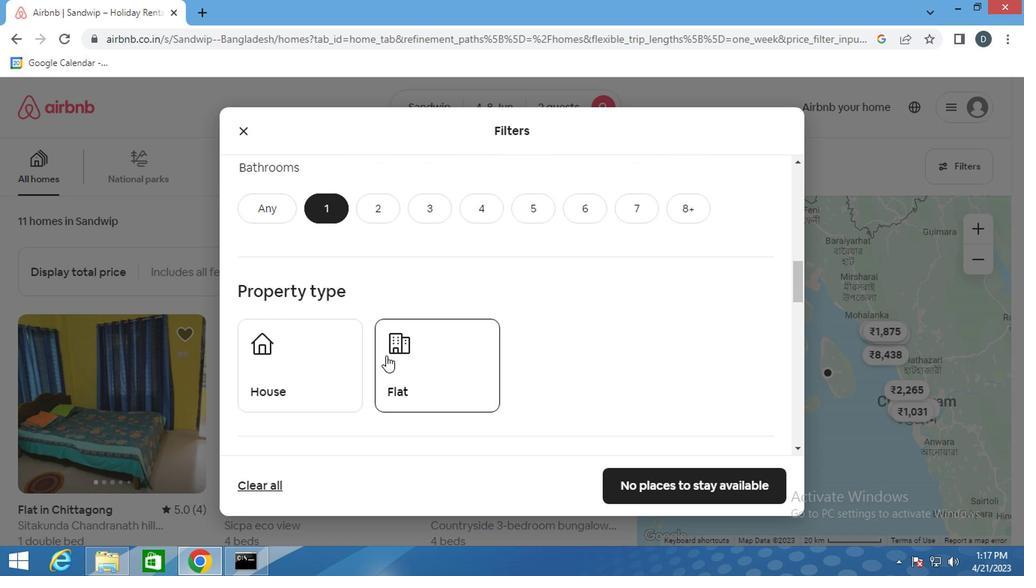 
Action: Mouse pressed left at (312, 334)
Screenshot: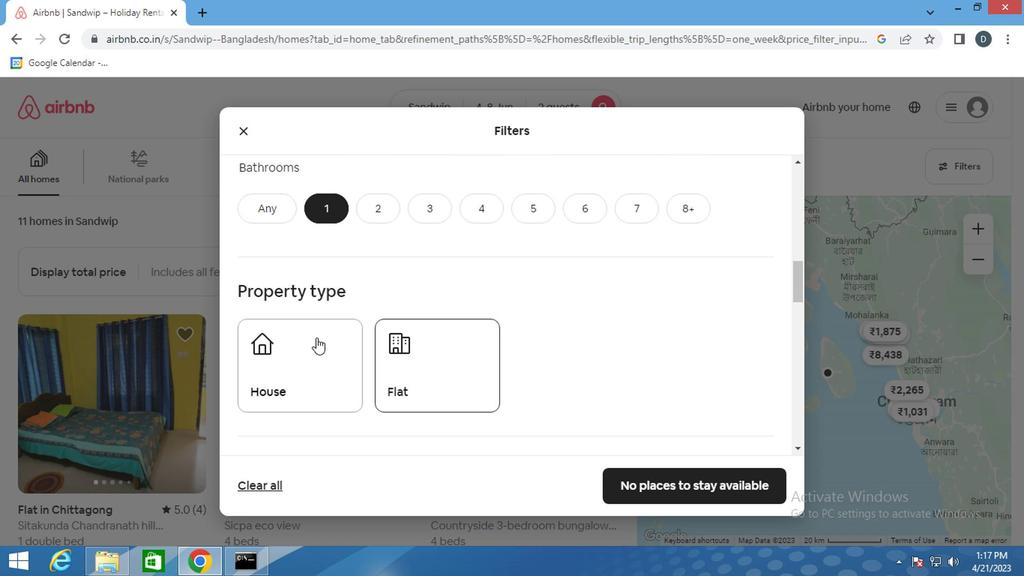 
Action: Mouse moved to (436, 347)
Screenshot: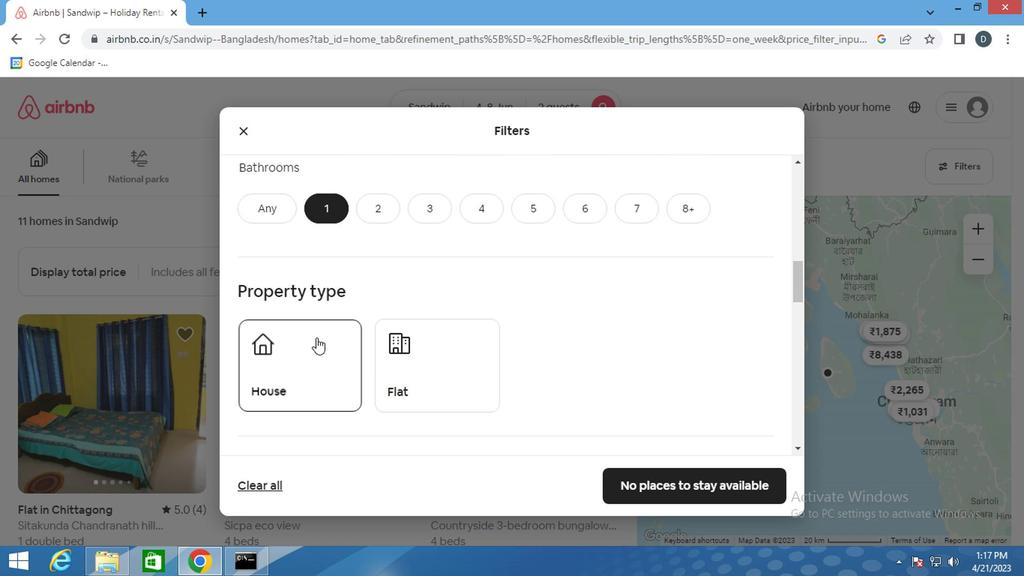 
Action: Mouse pressed left at (436, 347)
Screenshot: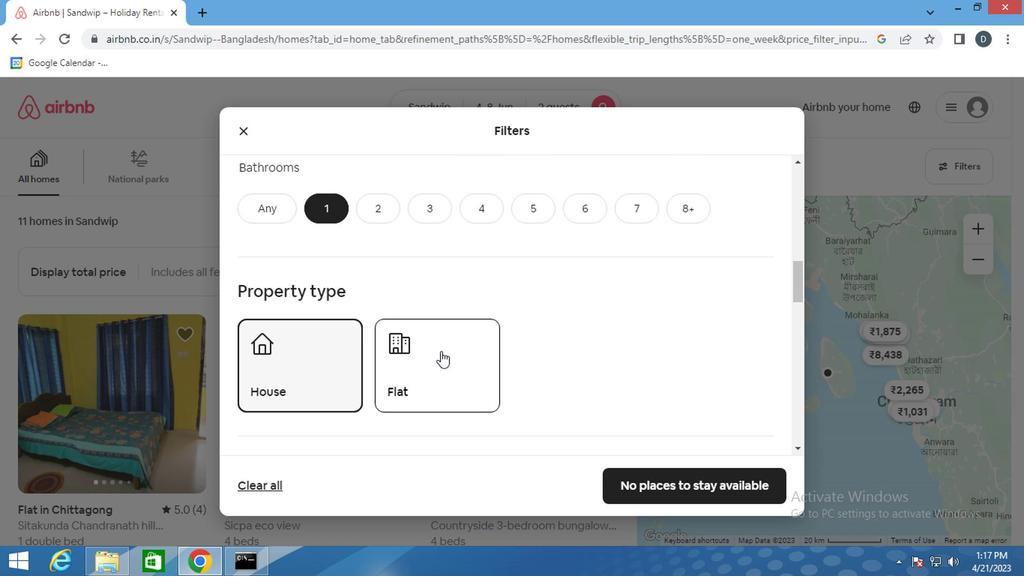 
Action: Mouse moved to (574, 349)
Screenshot: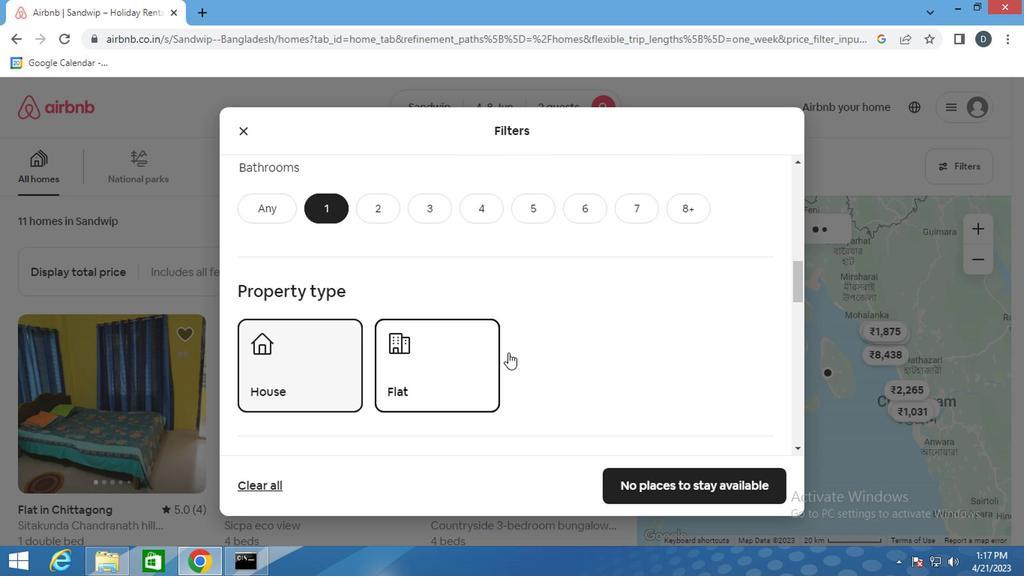 
Action: Mouse scrolled (574, 348) with delta (0, -1)
Screenshot: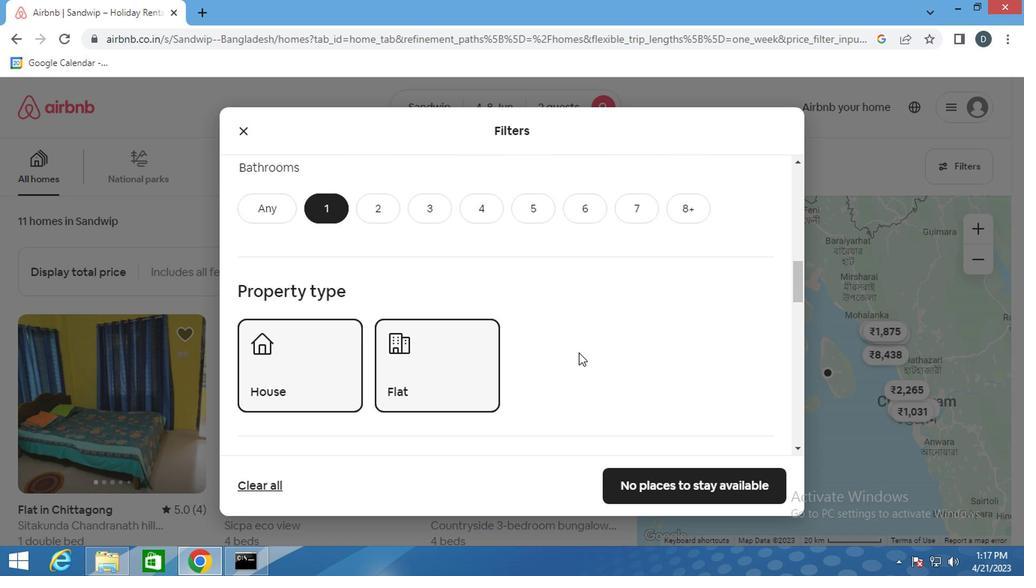 
Action: Mouse scrolled (574, 348) with delta (0, -1)
Screenshot: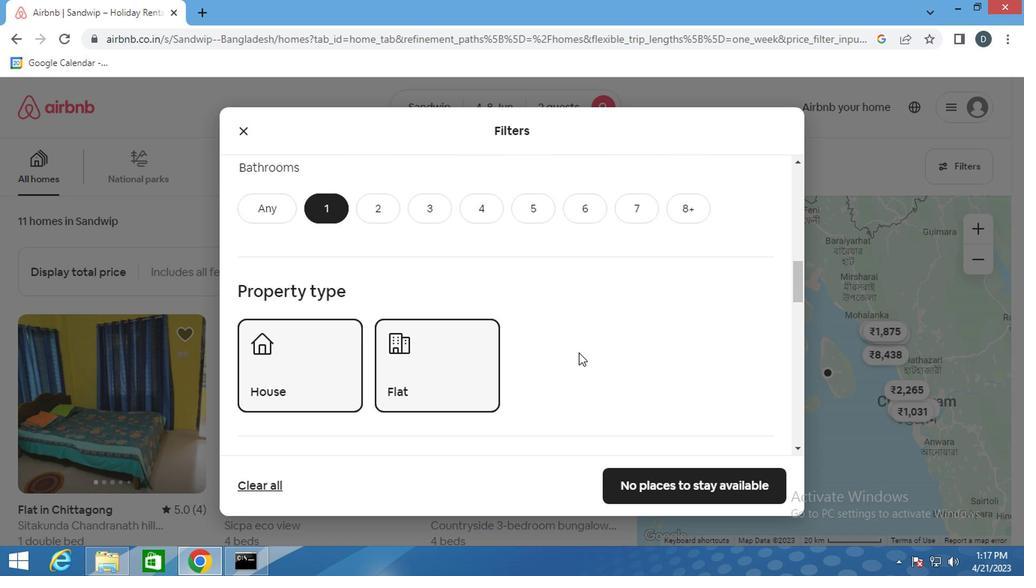
Action: Mouse scrolled (574, 348) with delta (0, -1)
Screenshot: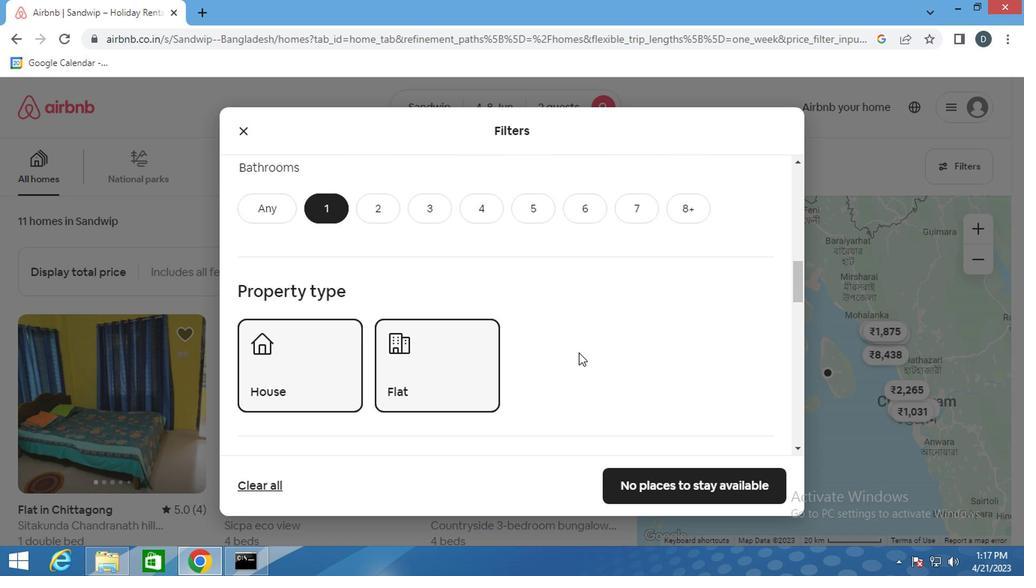 
Action: Mouse moved to (574, 349)
Screenshot: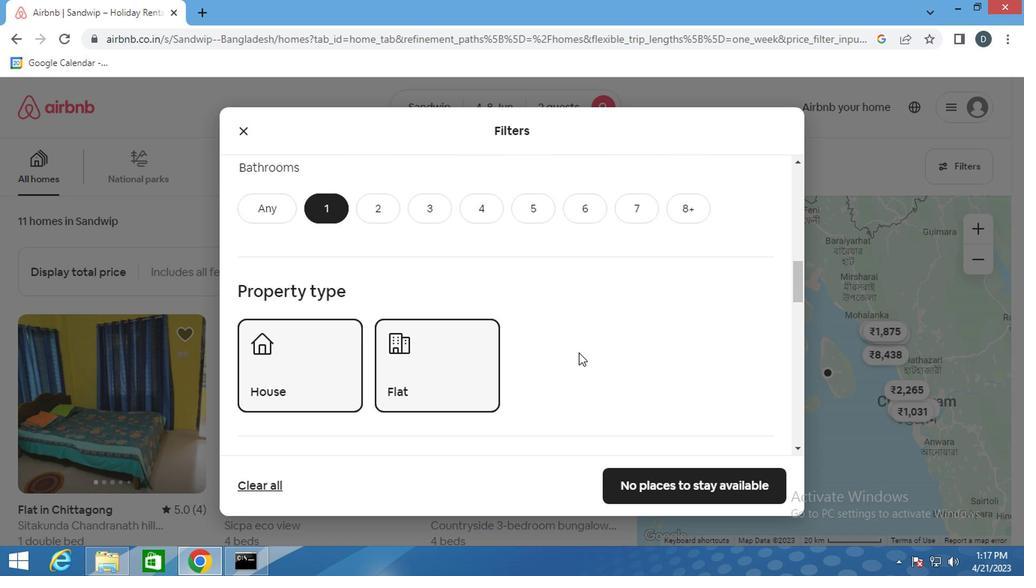 
Action: Mouse scrolled (574, 348) with delta (0, -1)
Screenshot: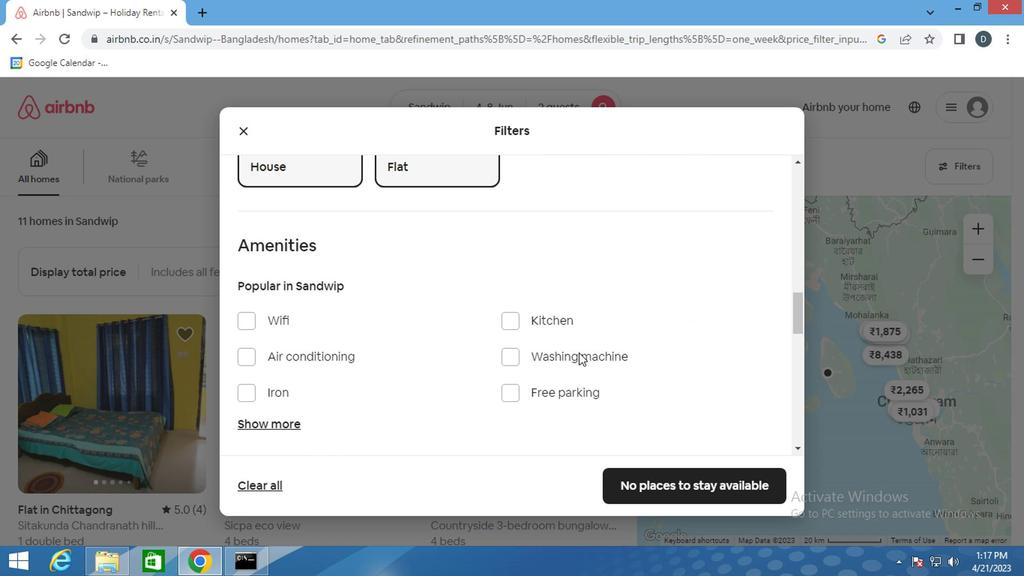 
Action: Mouse moved to (284, 282)
Screenshot: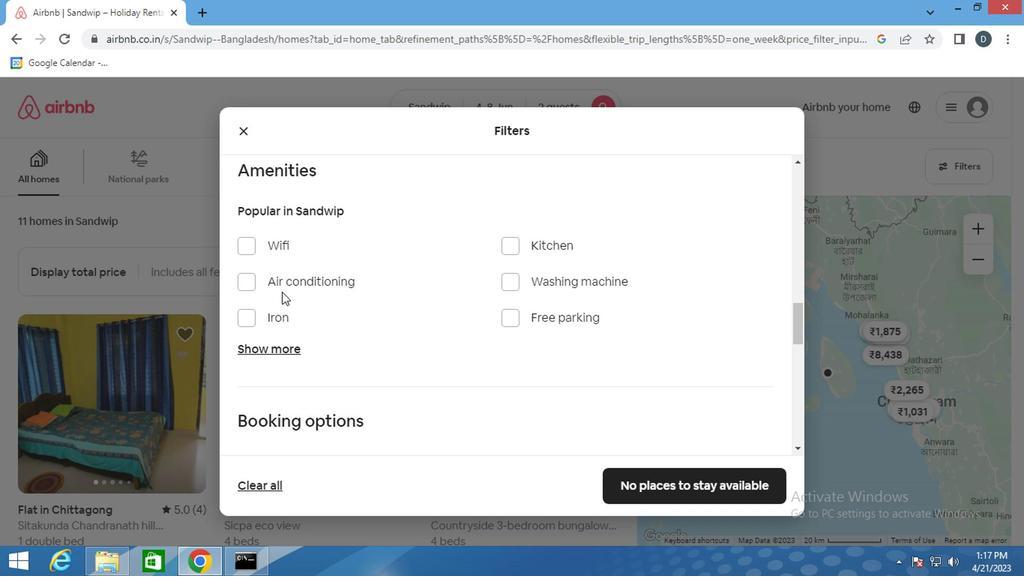 
Action: Mouse pressed left at (284, 282)
Screenshot: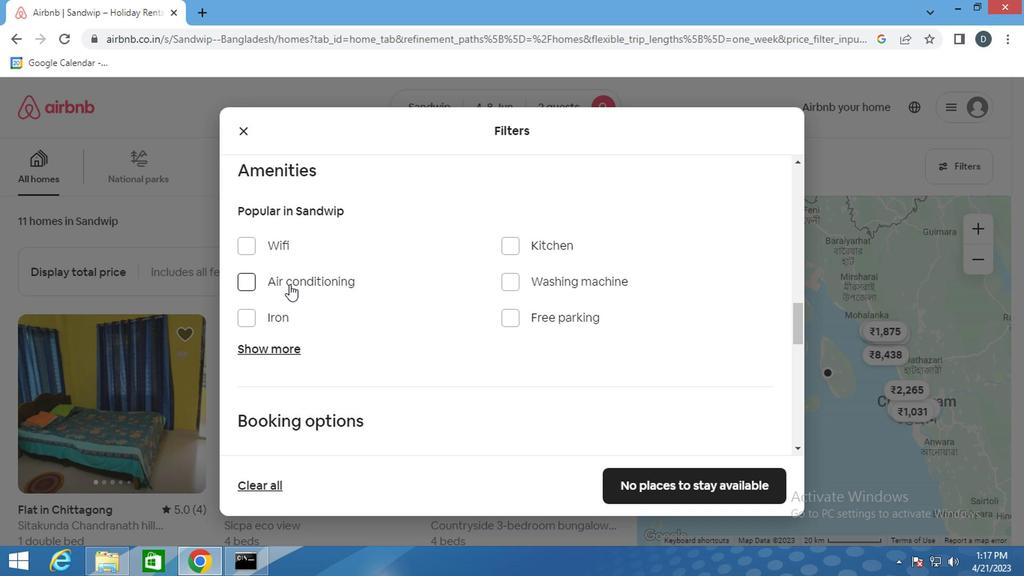 
Action: Mouse moved to (433, 347)
Screenshot: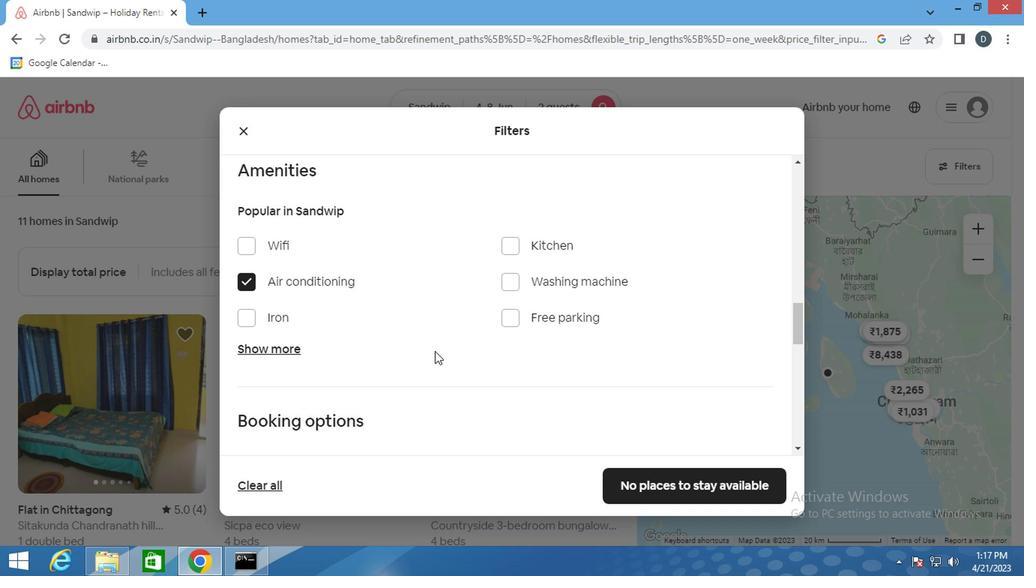 
Action: Mouse scrolled (433, 347) with delta (0, 0)
Screenshot: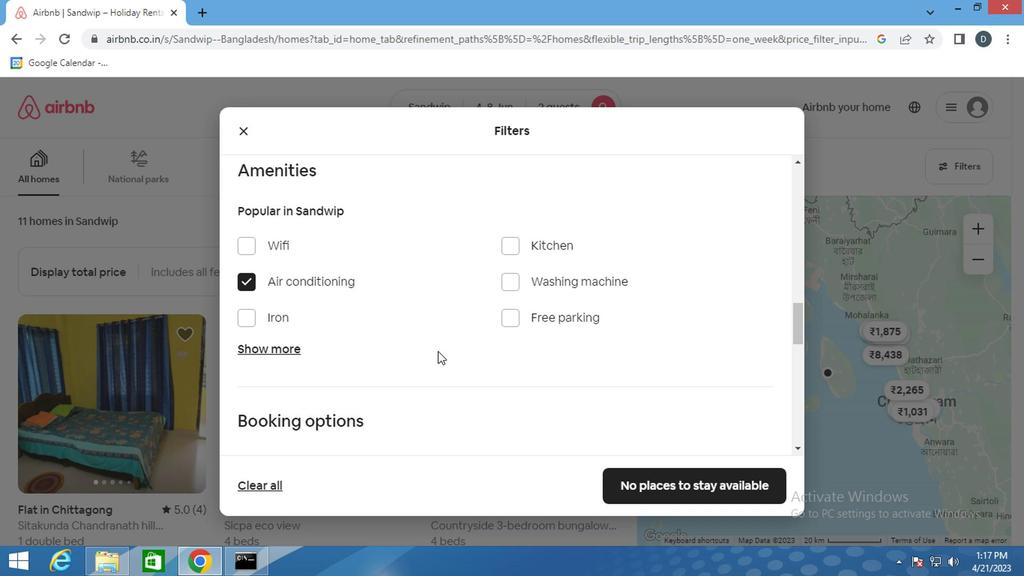 
Action: Mouse scrolled (433, 347) with delta (0, 0)
Screenshot: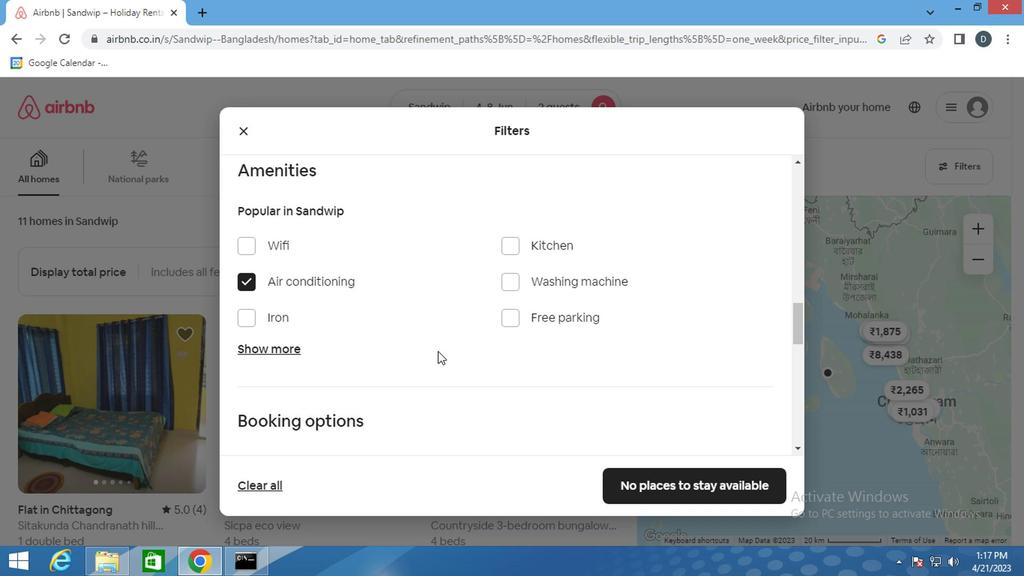 
Action: Mouse scrolled (433, 347) with delta (0, 0)
Screenshot: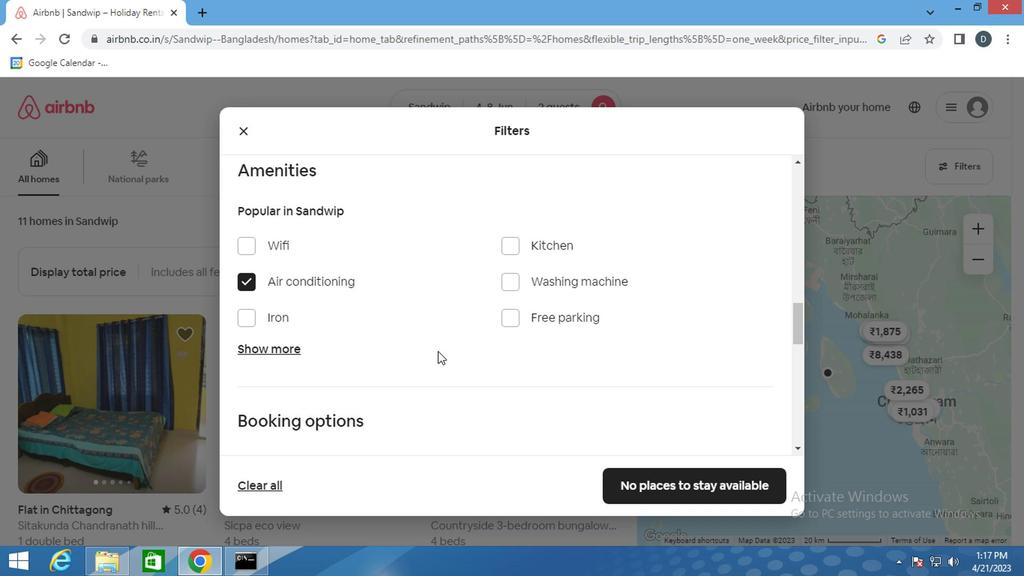
Action: Mouse scrolled (433, 347) with delta (0, 0)
Screenshot: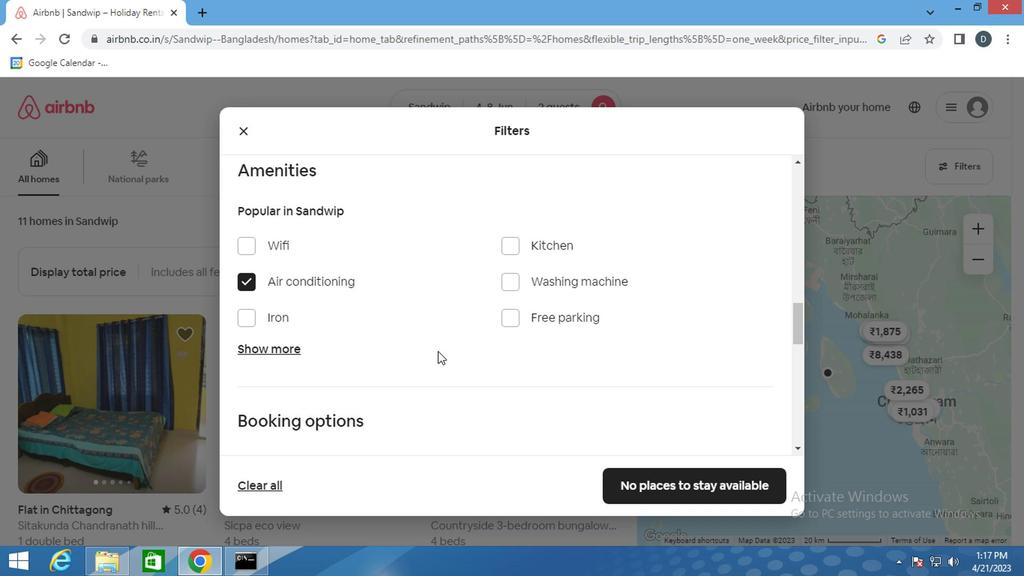 
Action: Mouse scrolled (433, 347) with delta (0, 0)
Screenshot: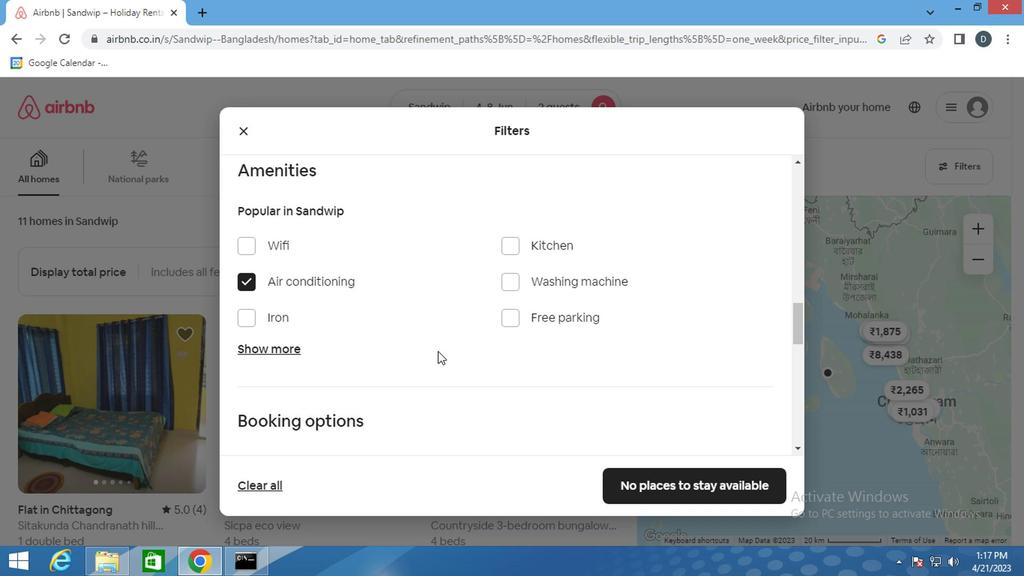 
Action: Mouse scrolled (433, 347) with delta (0, 0)
Screenshot: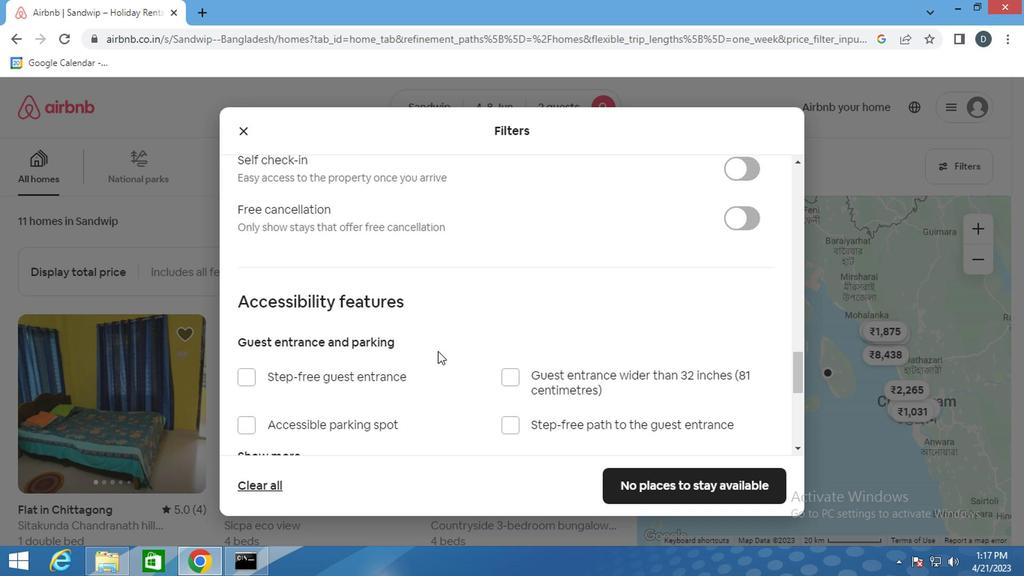 
Action: Mouse scrolled (433, 347) with delta (0, 0)
Screenshot: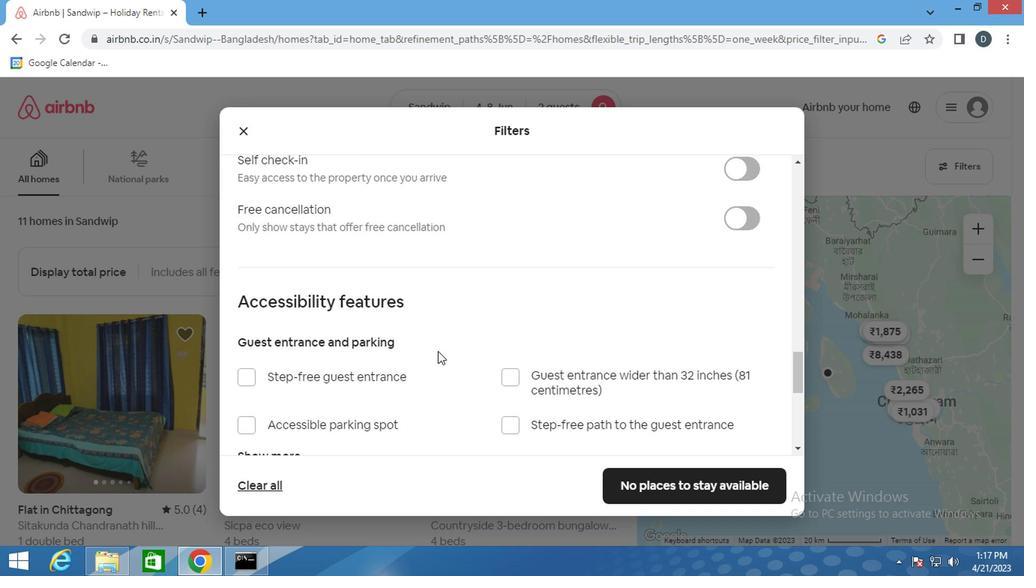 
Action: Mouse moved to (435, 347)
Screenshot: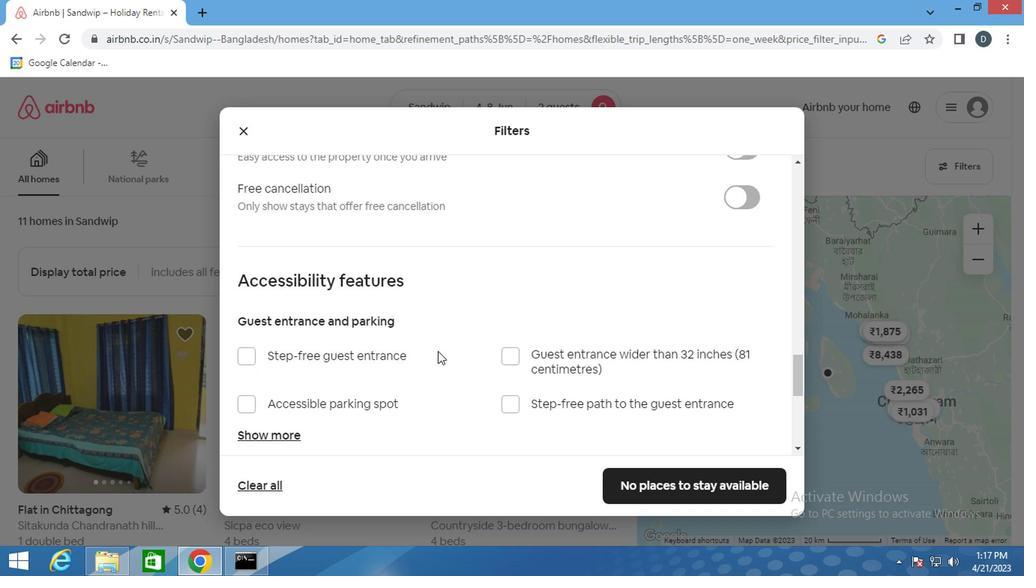 
Action: Mouse scrolled (435, 347) with delta (0, 0)
Screenshot: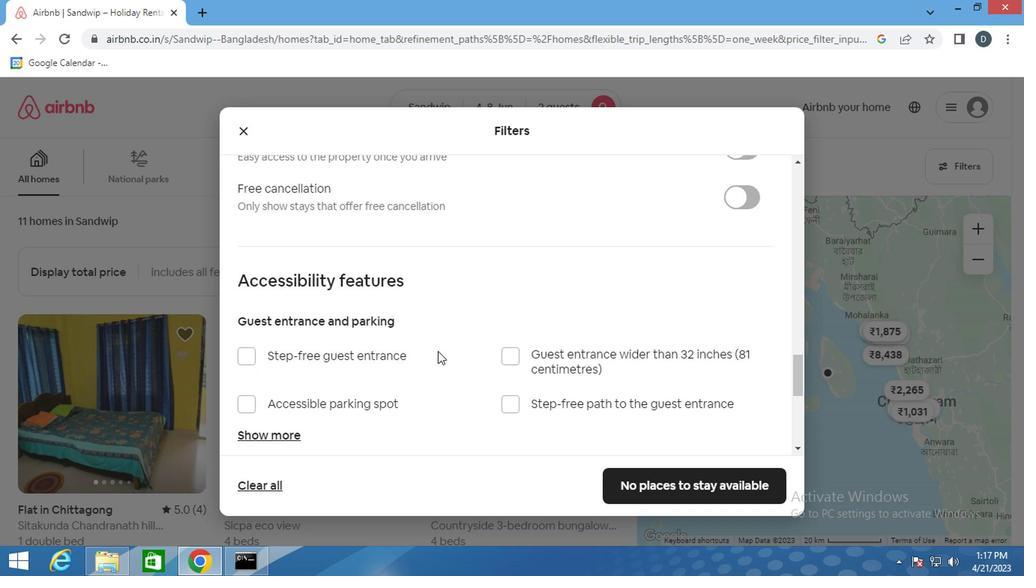 
Action: Mouse moved to (760, 348)
Screenshot: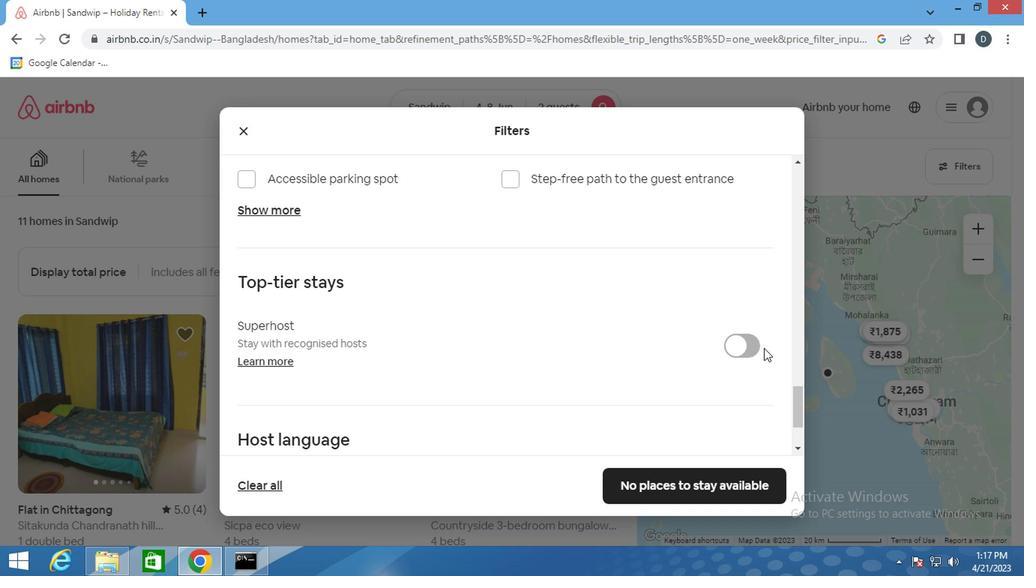 
Action: Mouse scrolled (760, 347) with delta (0, 0)
Screenshot: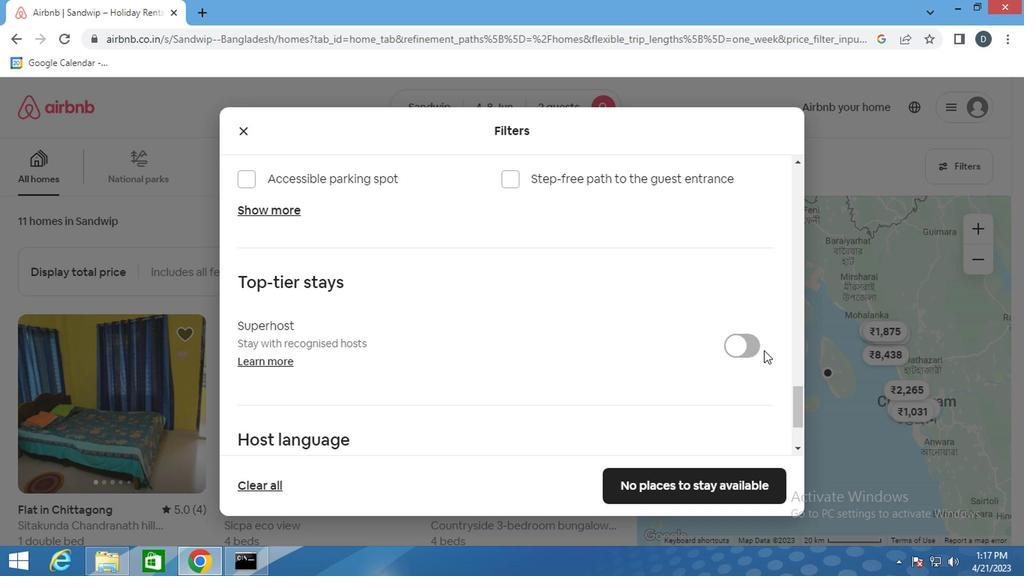
Action: Mouse scrolled (760, 347) with delta (0, 0)
Screenshot: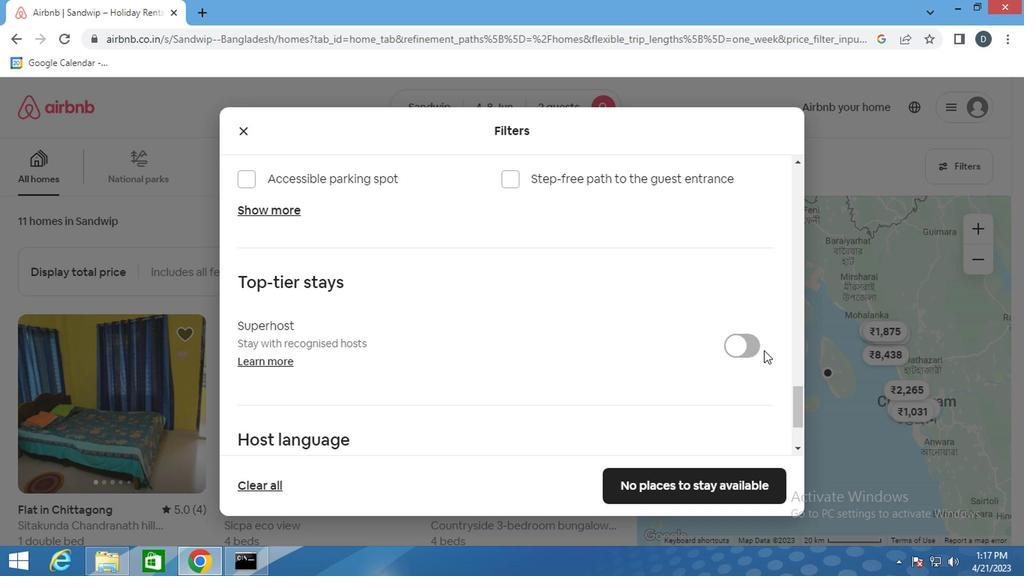 
Action: Mouse moved to (757, 348)
Screenshot: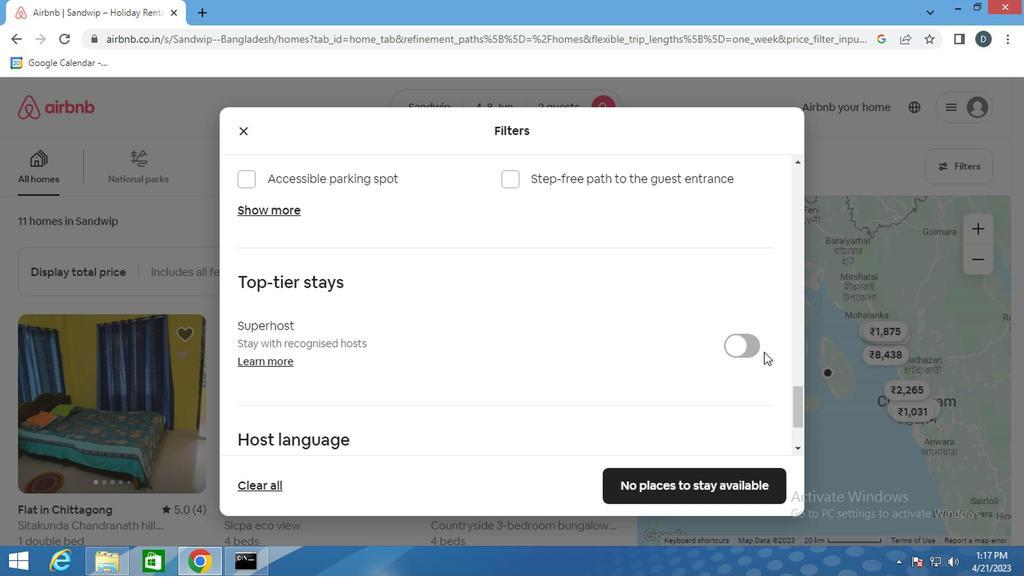 
Action: Mouse scrolled (757, 347) with delta (0, 0)
Screenshot: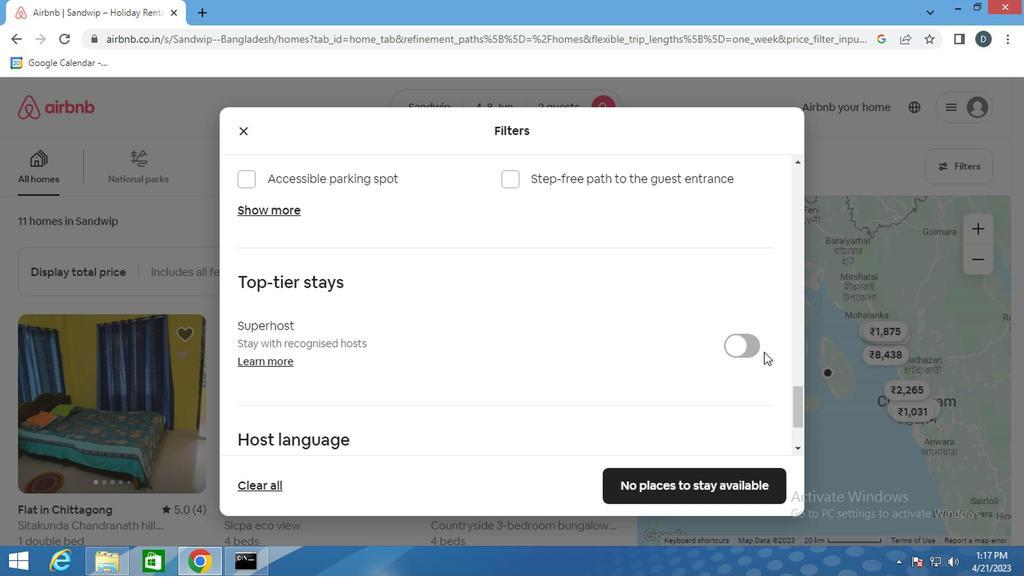 
Action: Mouse moved to (602, 370)
Screenshot: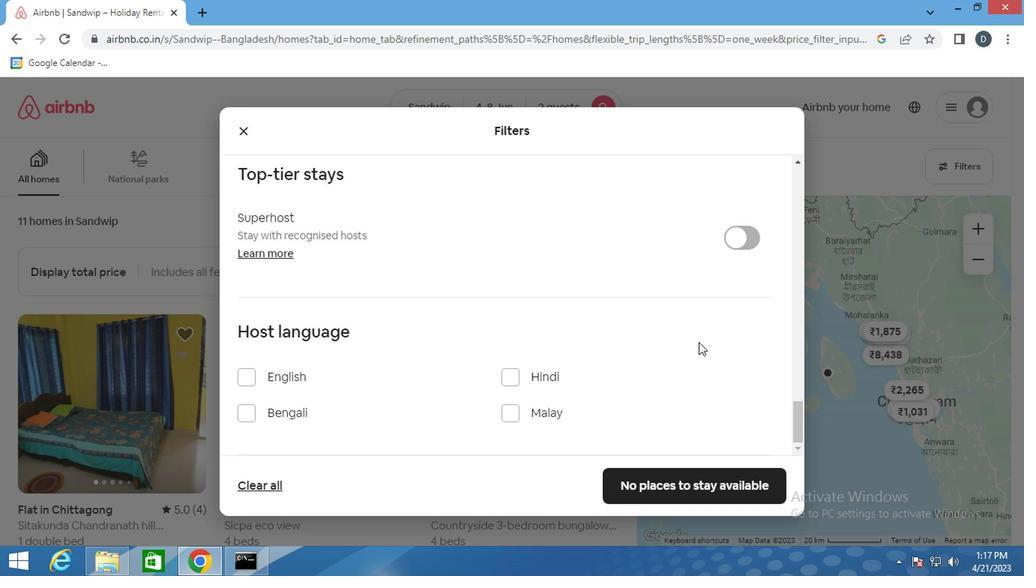
Action: Mouse scrolled (602, 369) with delta (0, 0)
Screenshot: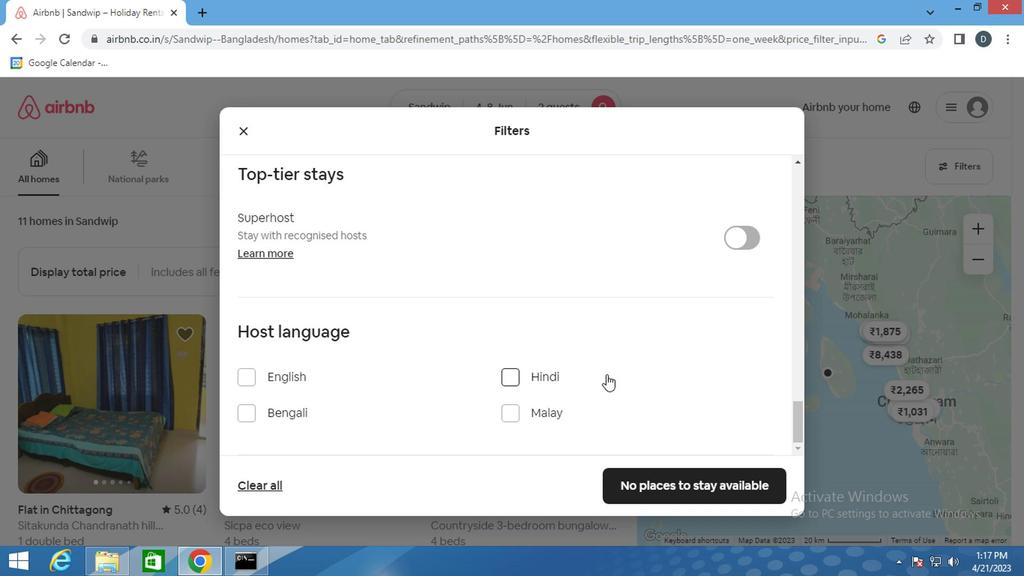 
Action: Mouse scrolled (602, 371) with delta (0, 1)
Screenshot: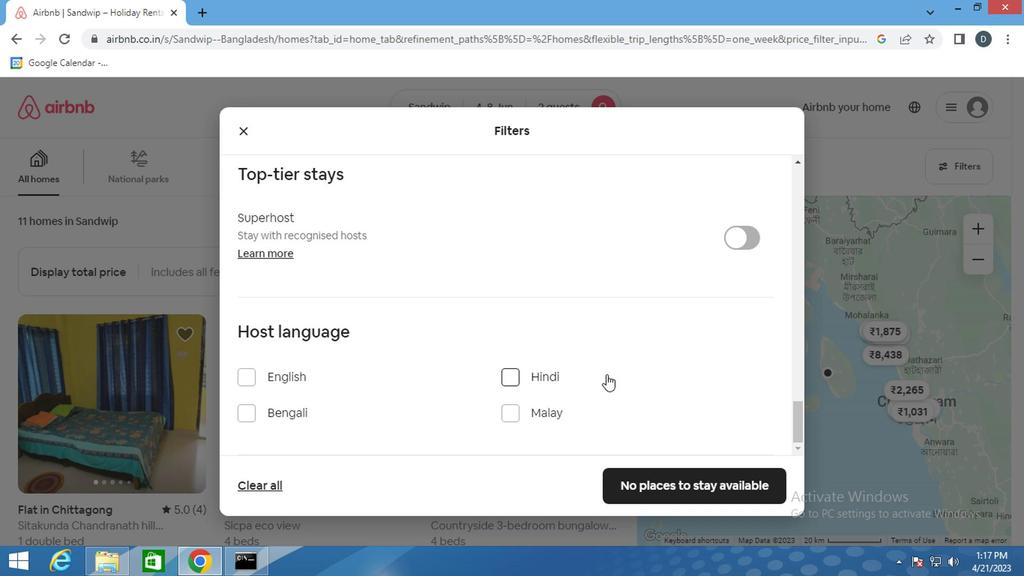 
Action: Mouse scrolled (602, 371) with delta (0, 1)
Screenshot: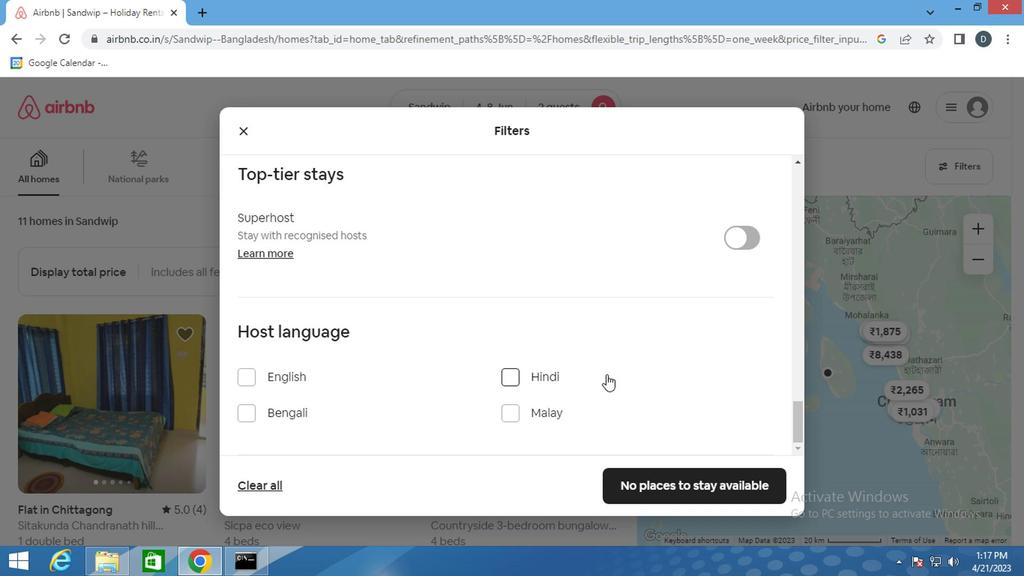 
Action: Mouse scrolled (602, 371) with delta (0, 1)
Screenshot: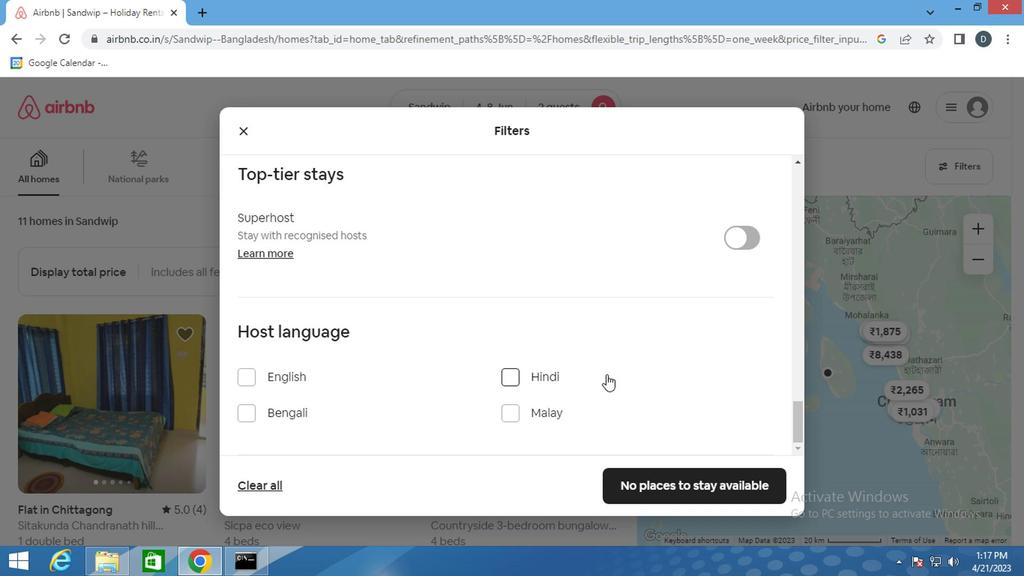 
Action: Mouse scrolled (602, 371) with delta (0, 1)
Screenshot: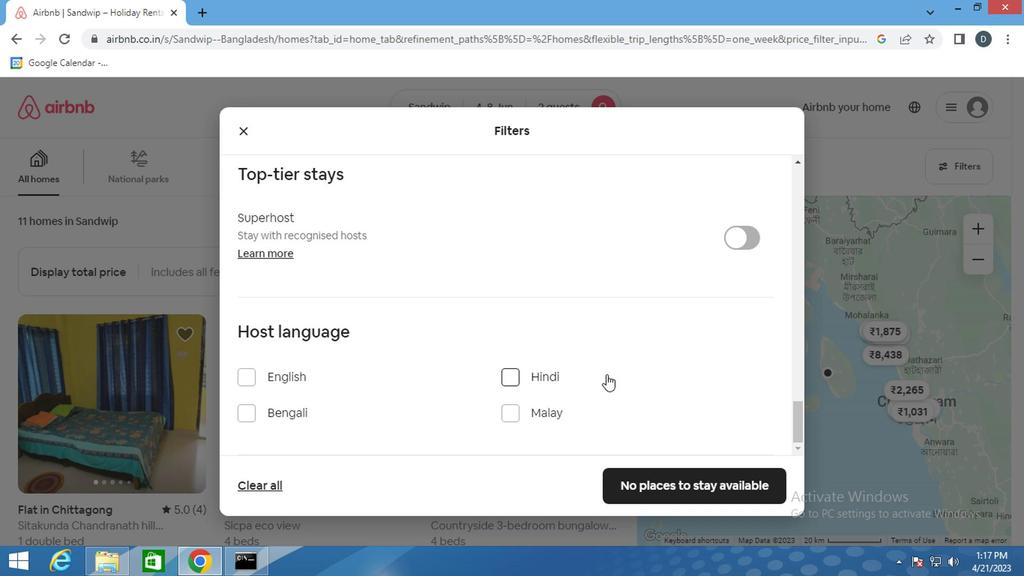 
Action: Mouse scrolled (602, 371) with delta (0, 1)
Screenshot: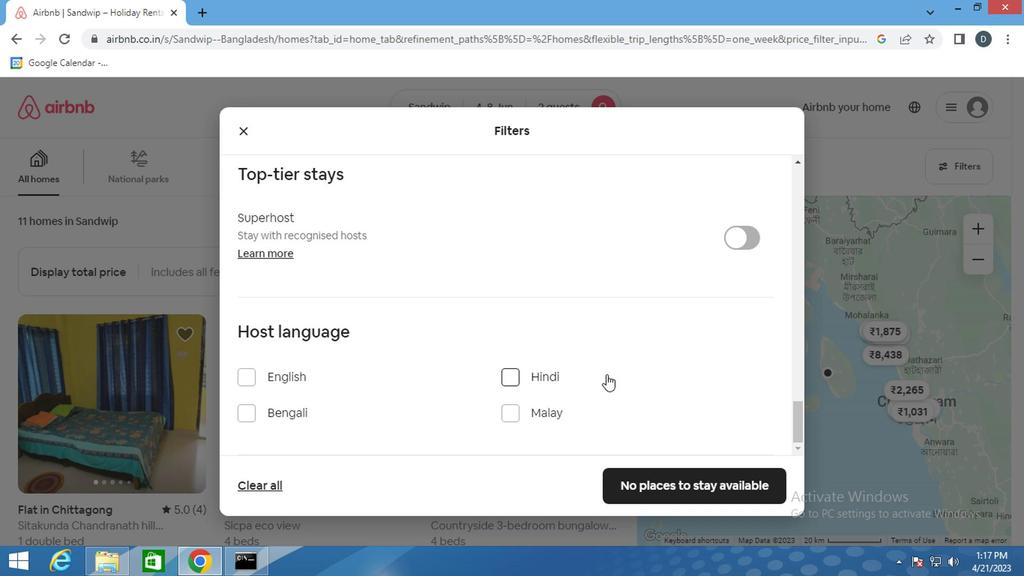 
Action: Mouse scrolled (602, 371) with delta (0, 1)
Screenshot: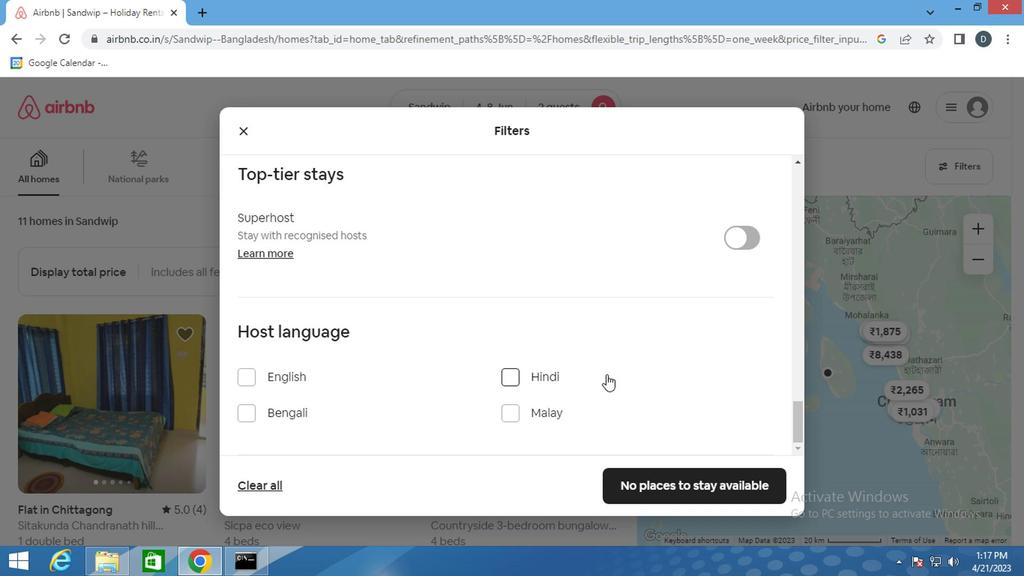 
Action: Mouse moved to (748, 274)
Screenshot: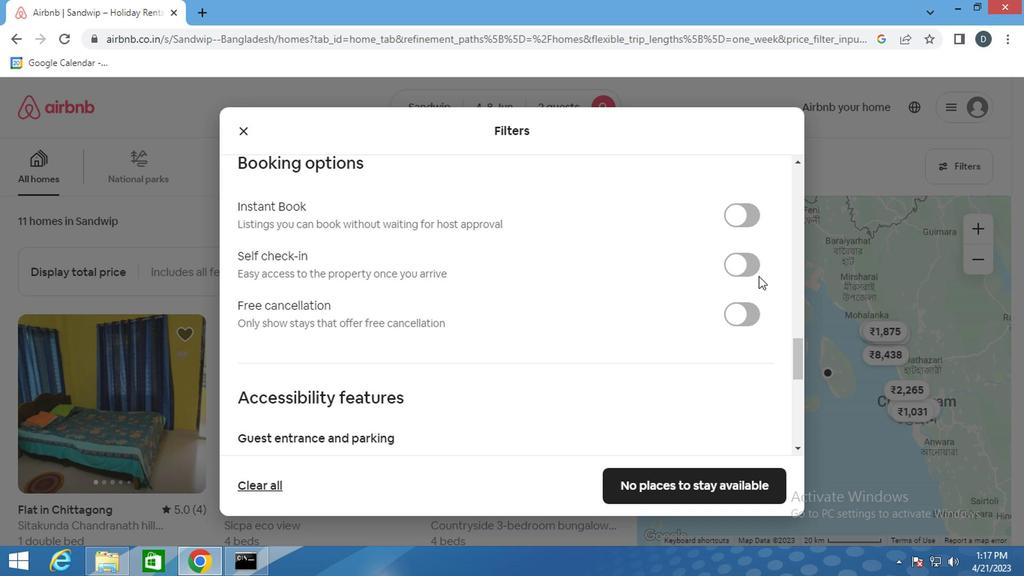 
Action: Mouse pressed left at (748, 274)
Screenshot: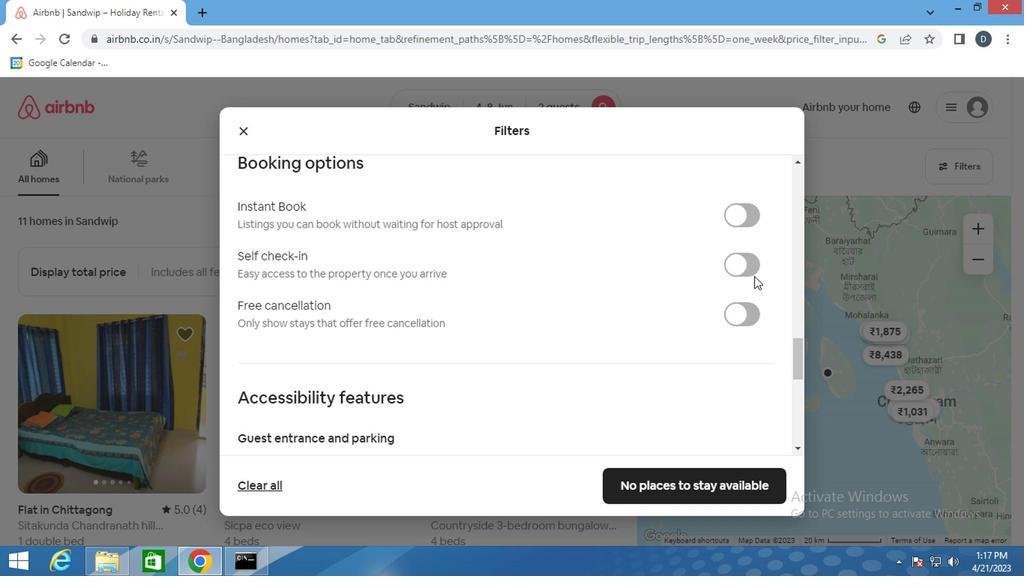 
Action: Mouse moved to (742, 264)
Screenshot: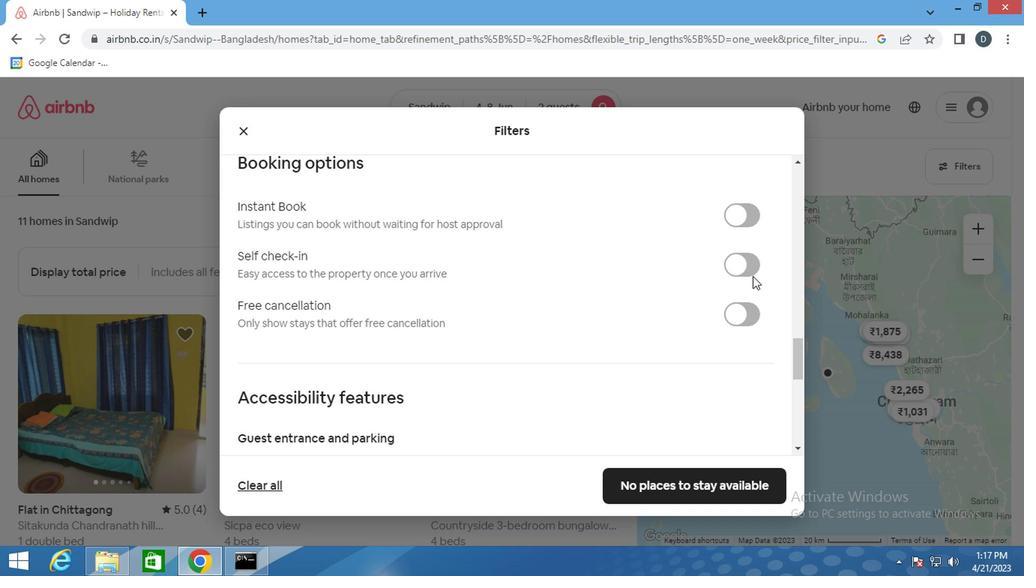 
Action: Mouse pressed left at (742, 264)
Screenshot: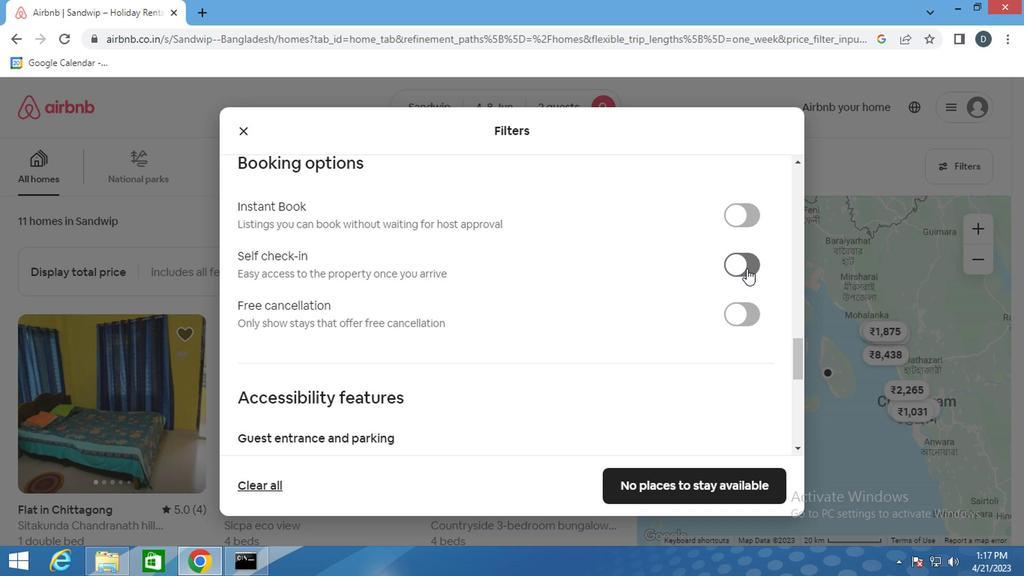 
Action: Mouse moved to (633, 305)
Screenshot: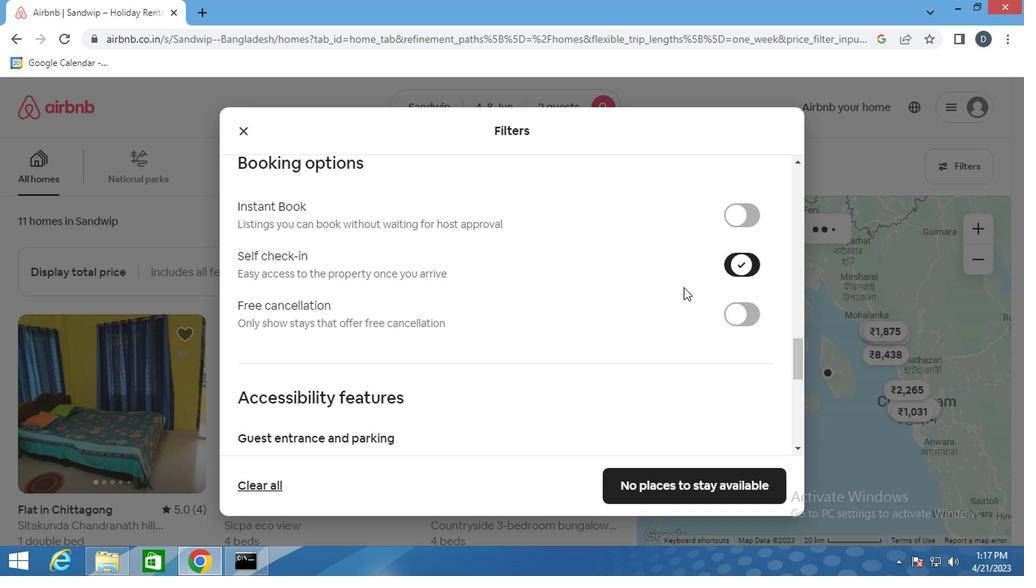 
Action: Mouse scrolled (633, 304) with delta (0, -1)
Screenshot: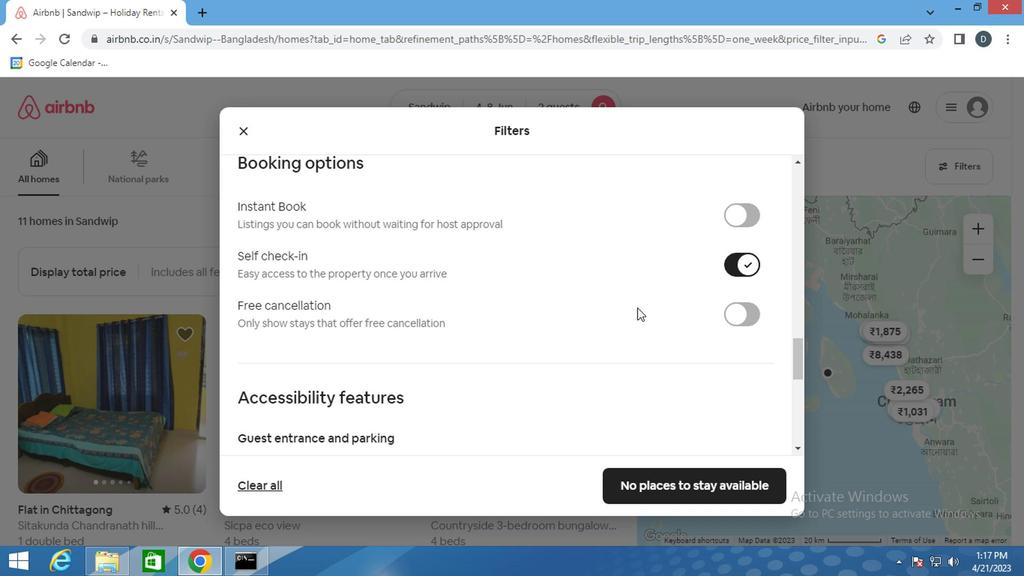 
Action: Mouse scrolled (633, 304) with delta (0, -1)
Screenshot: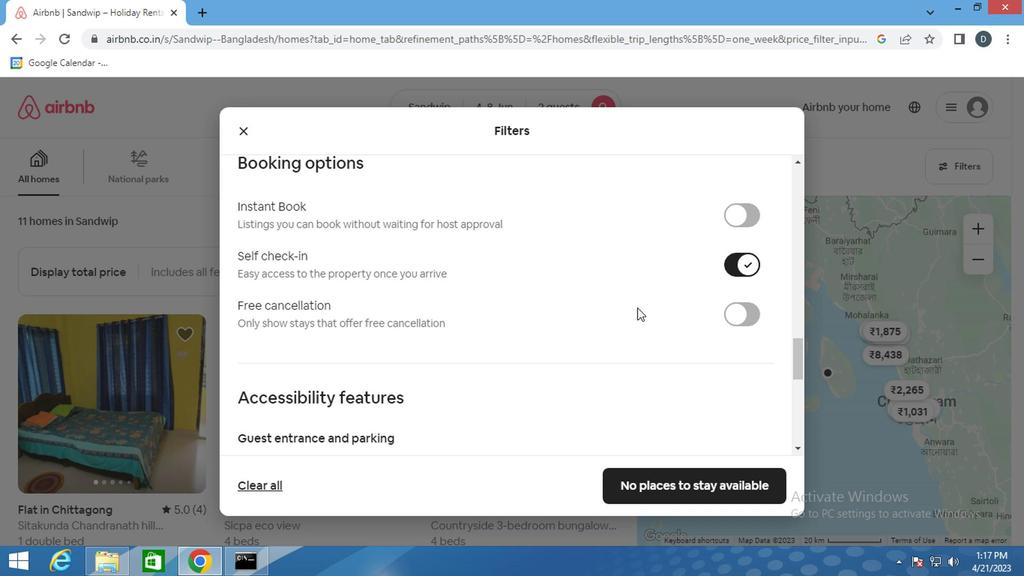 
Action: Mouse scrolled (633, 304) with delta (0, -1)
Screenshot: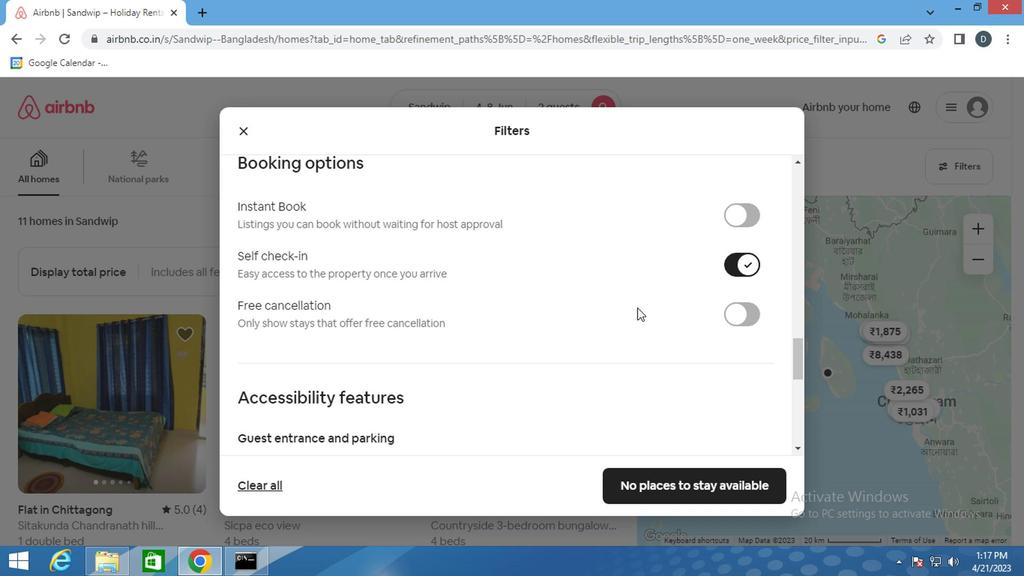 
Action: Mouse scrolled (633, 304) with delta (0, -1)
Screenshot: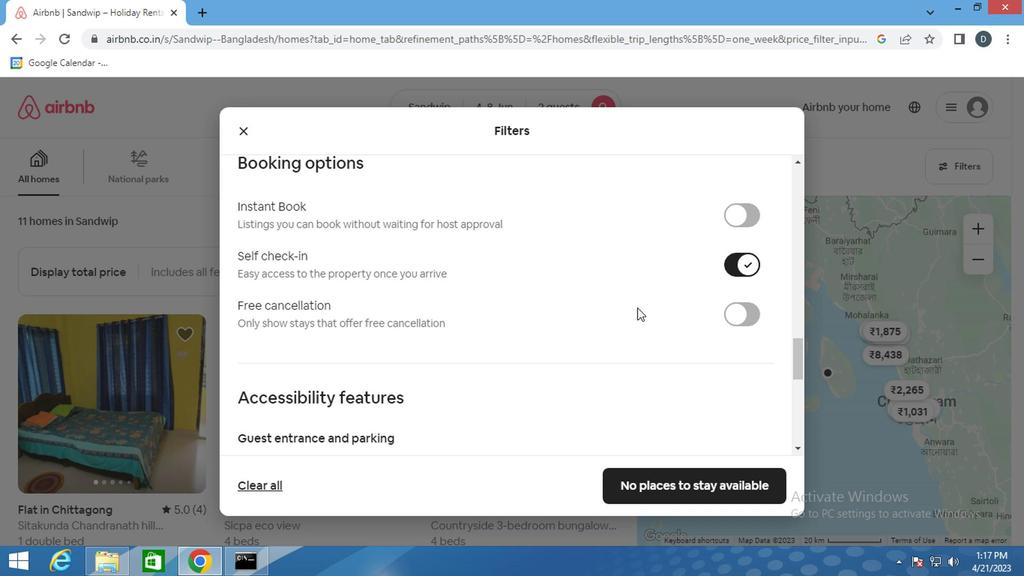 
Action: Mouse scrolled (633, 304) with delta (0, -1)
Screenshot: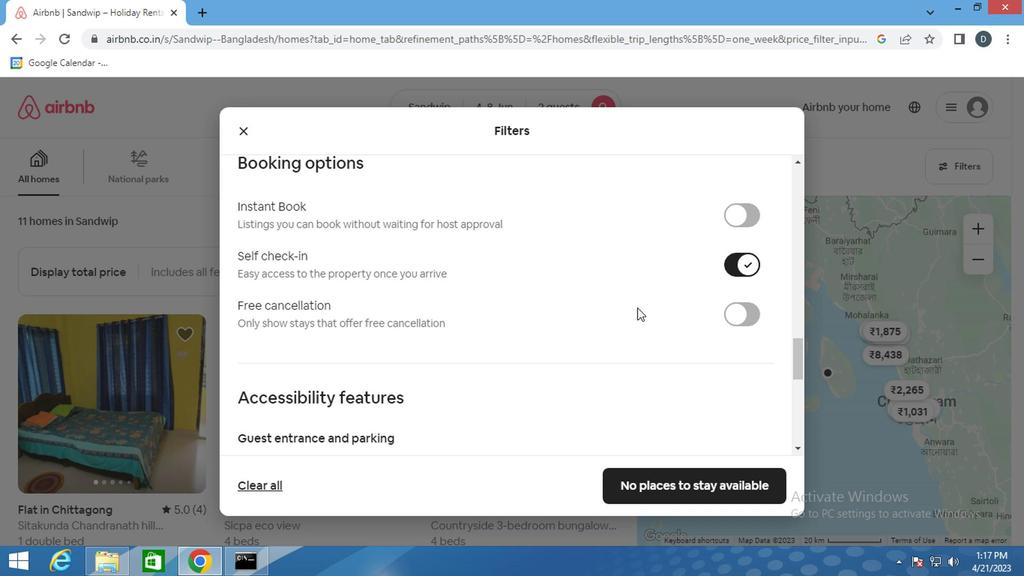 
Action: Mouse scrolled (633, 304) with delta (0, -1)
Screenshot: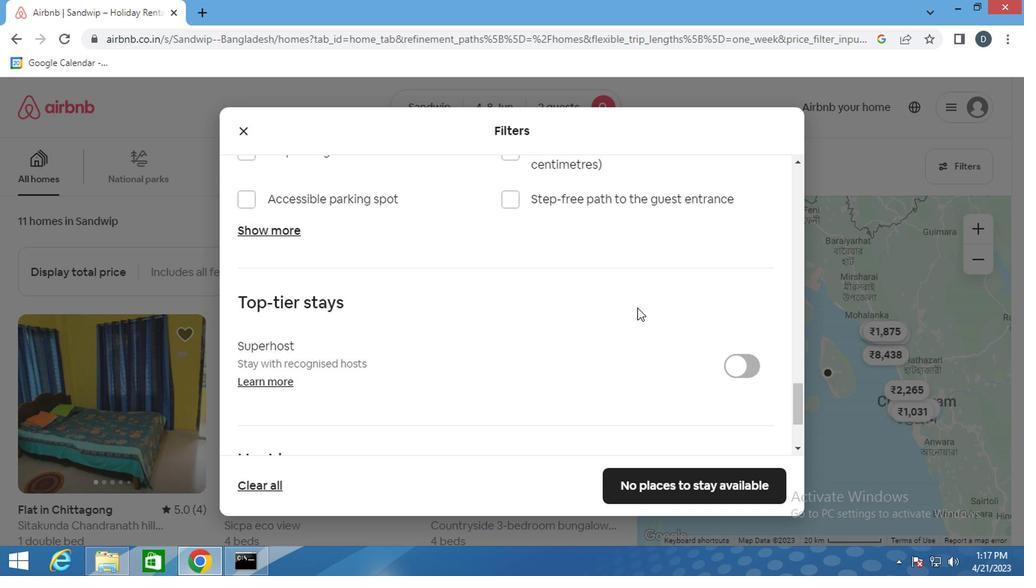 
Action: Mouse scrolled (633, 304) with delta (0, -1)
Screenshot: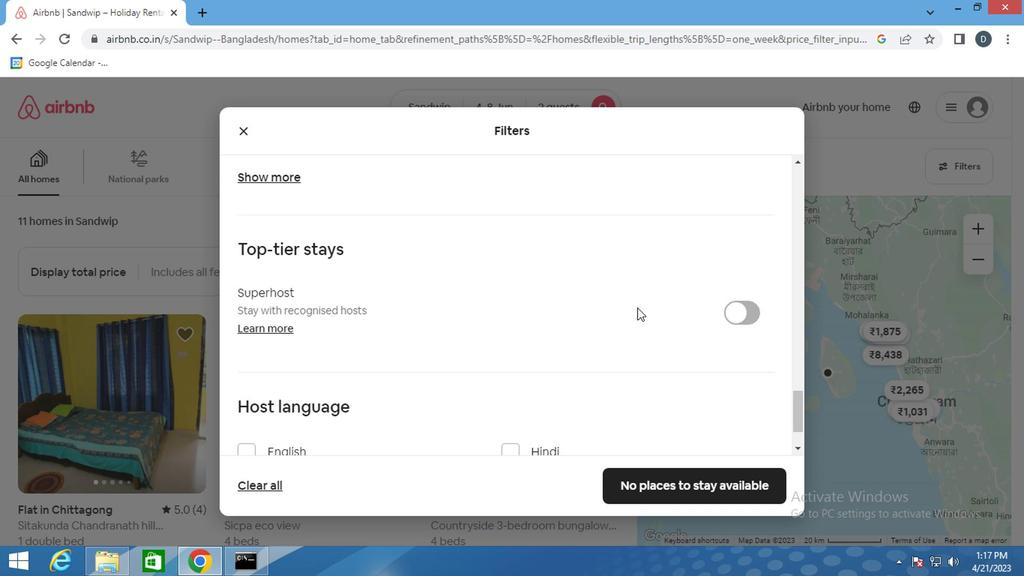 
Action: Mouse scrolled (633, 304) with delta (0, -1)
Screenshot: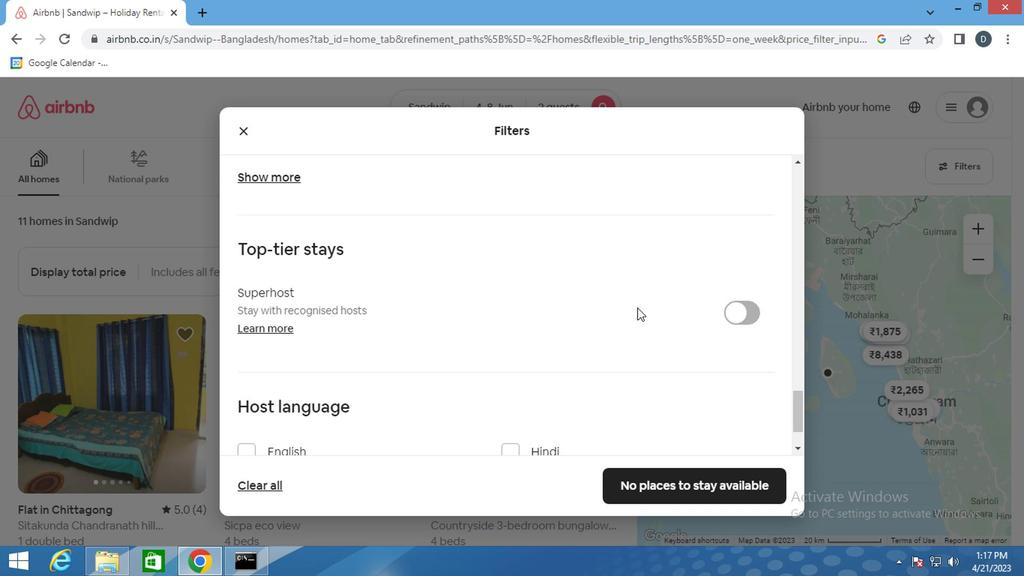 
Action: Mouse scrolled (633, 304) with delta (0, -1)
Screenshot: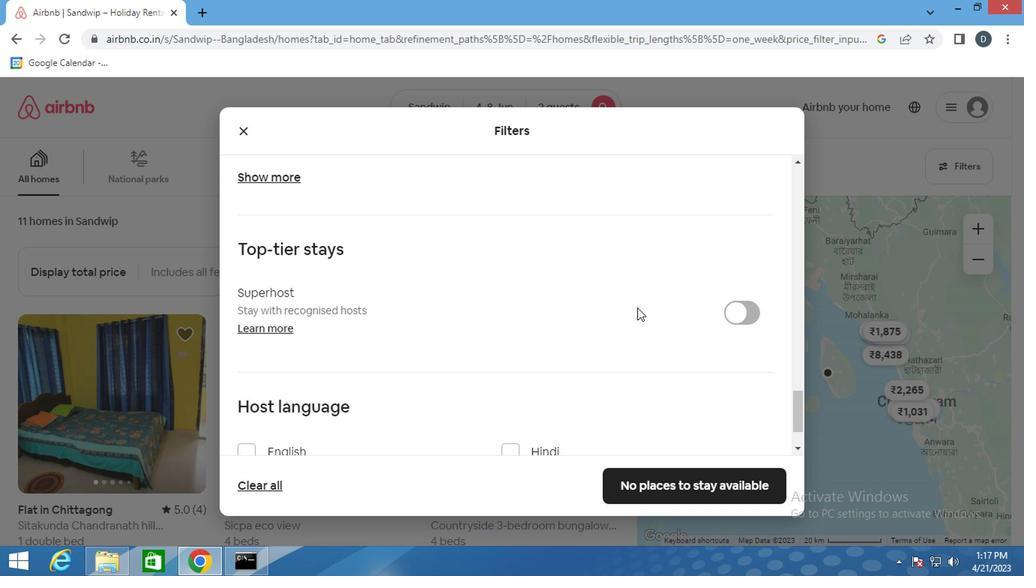 
Action: Mouse moved to (263, 370)
Screenshot: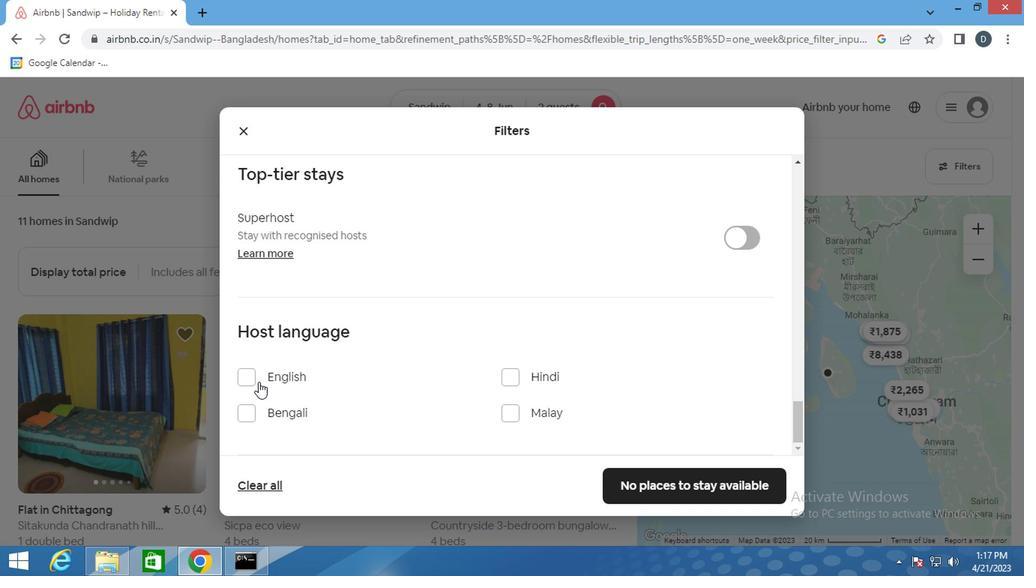 
Action: Mouse pressed left at (263, 370)
Screenshot: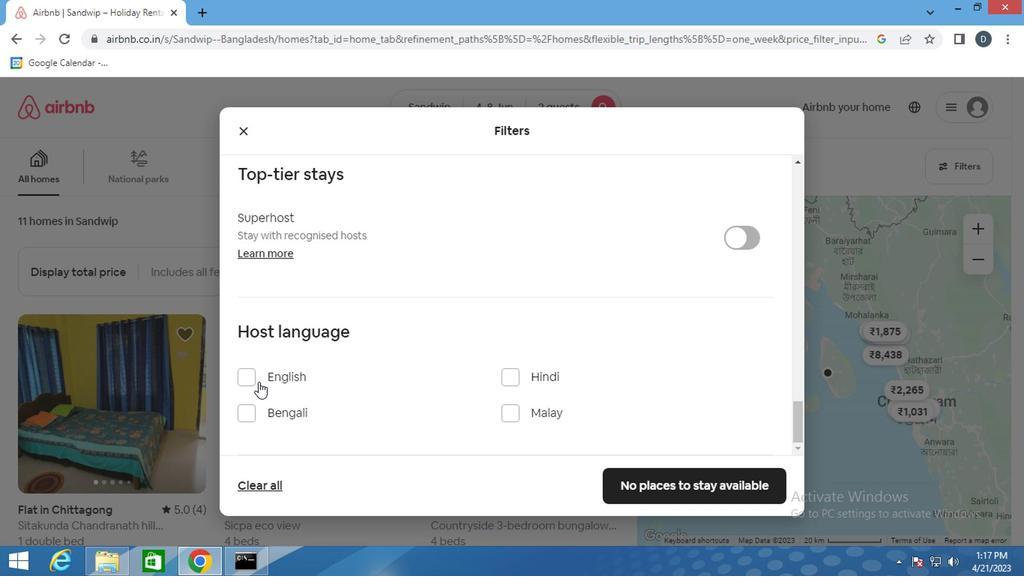 
Action: Mouse moved to (723, 479)
Screenshot: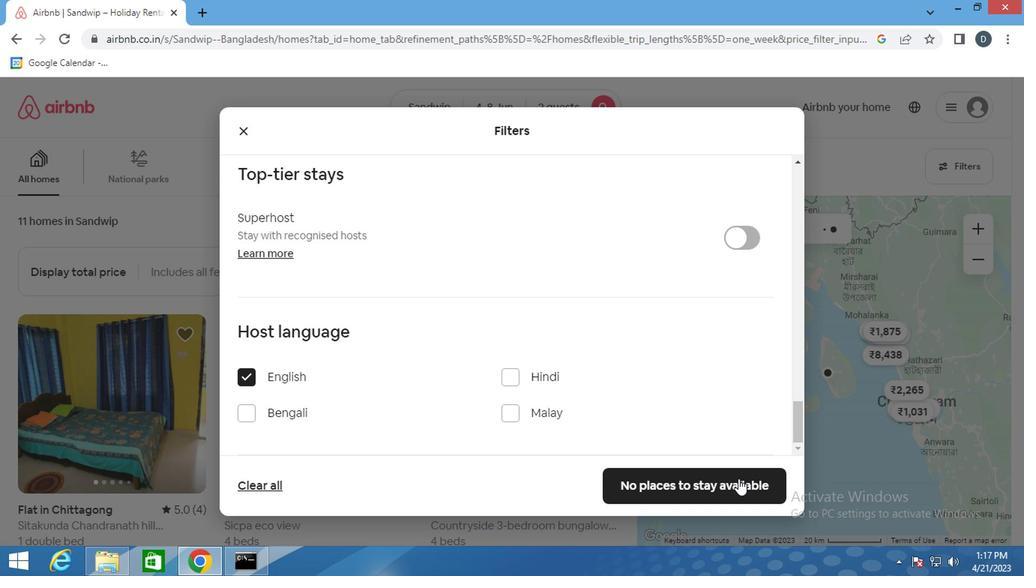 
Action: Mouse pressed left at (723, 479)
Screenshot: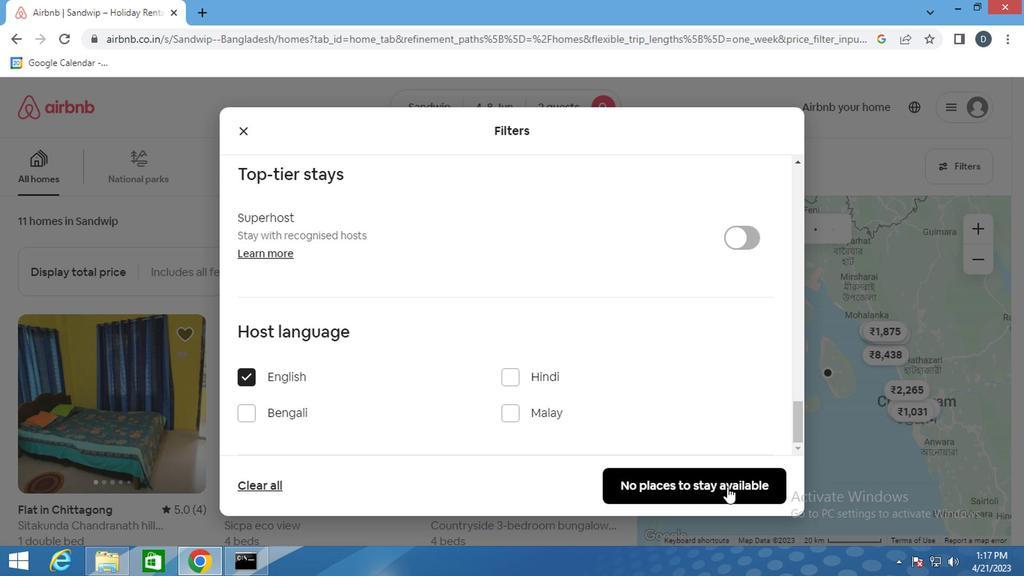 
Action: Mouse moved to (720, 478)
Screenshot: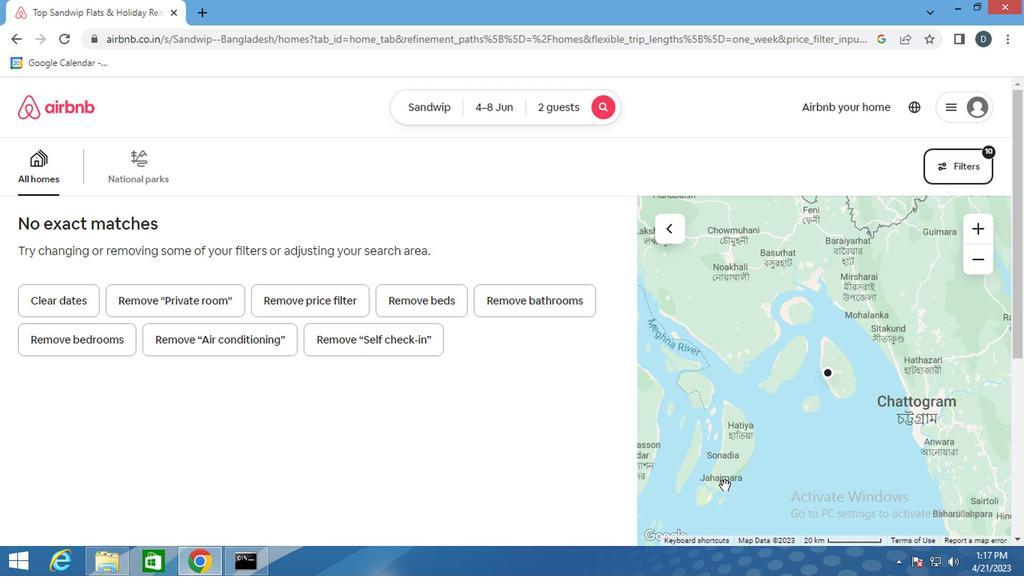 
